 Task: Create a due date automation trigger when advanced on, 2 working days before a card is due add content with a name or a description starting with resume at 11:00 AM.
Action: Mouse moved to (885, 260)
Screenshot: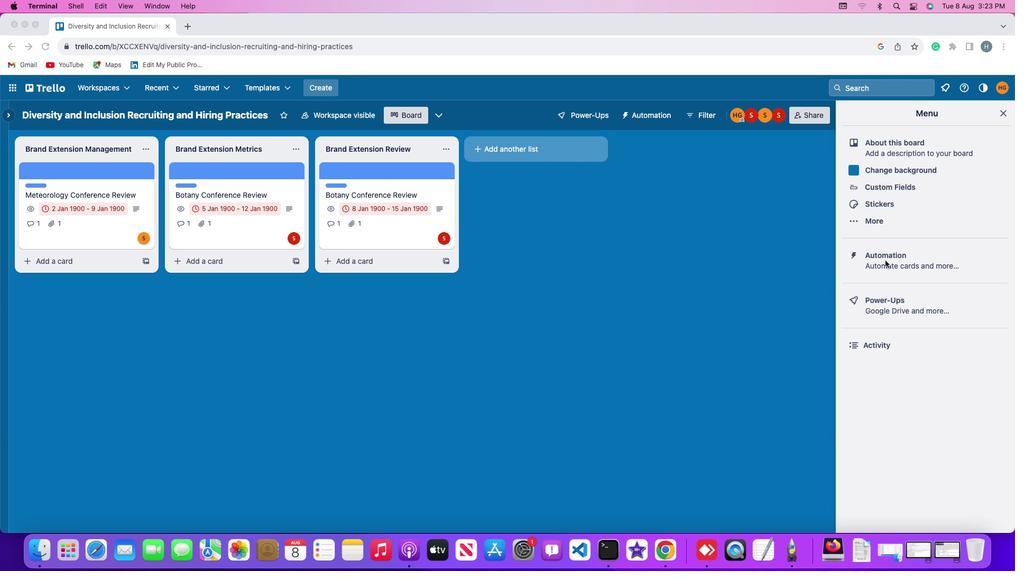 
Action: Mouse pressed left at (885, 260)
Screenshot: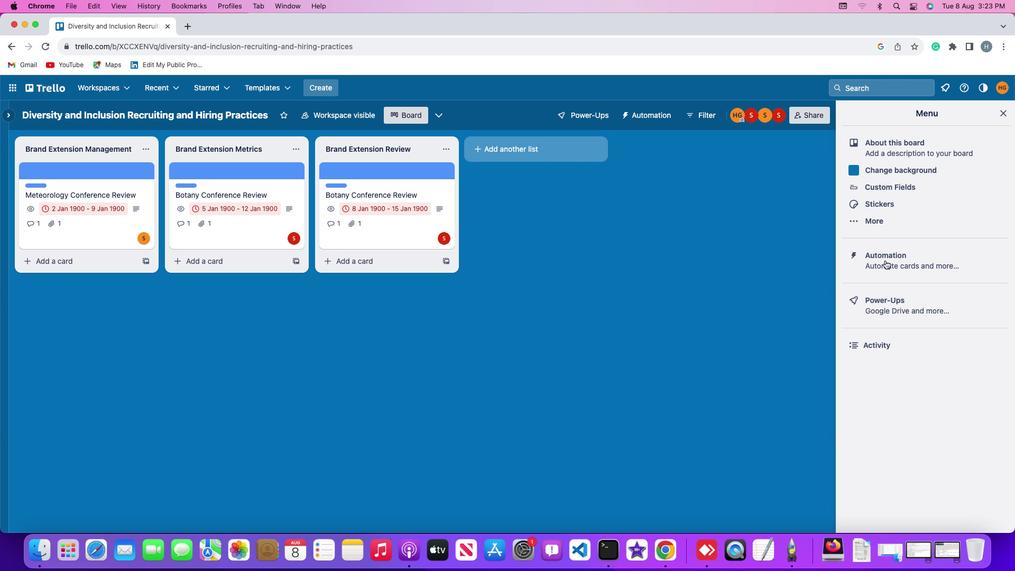 
Action: Mouse moved to (885, 260)
Screenshot: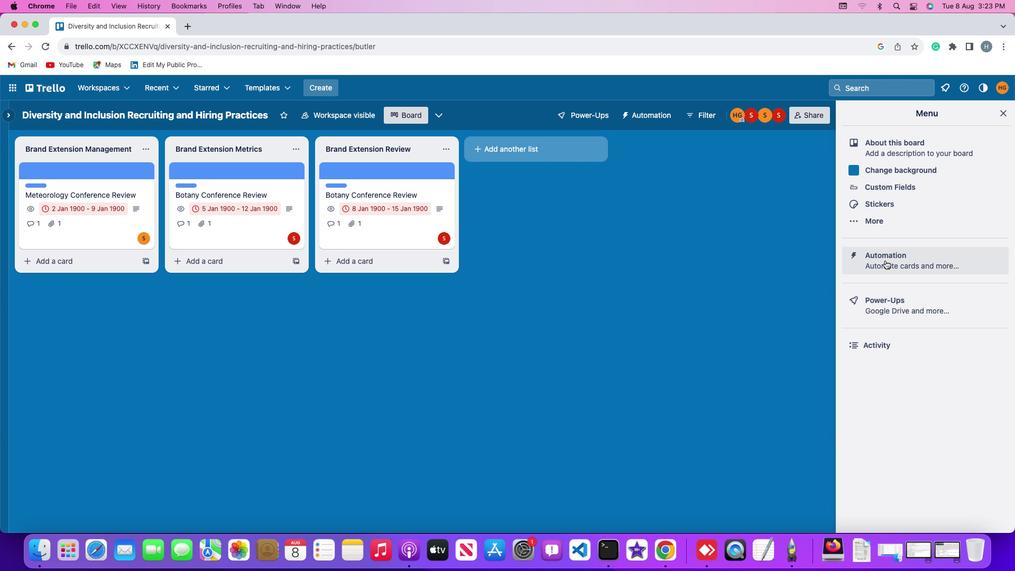 
Action: Mouse pressed left at (885, 260)
Screenshot: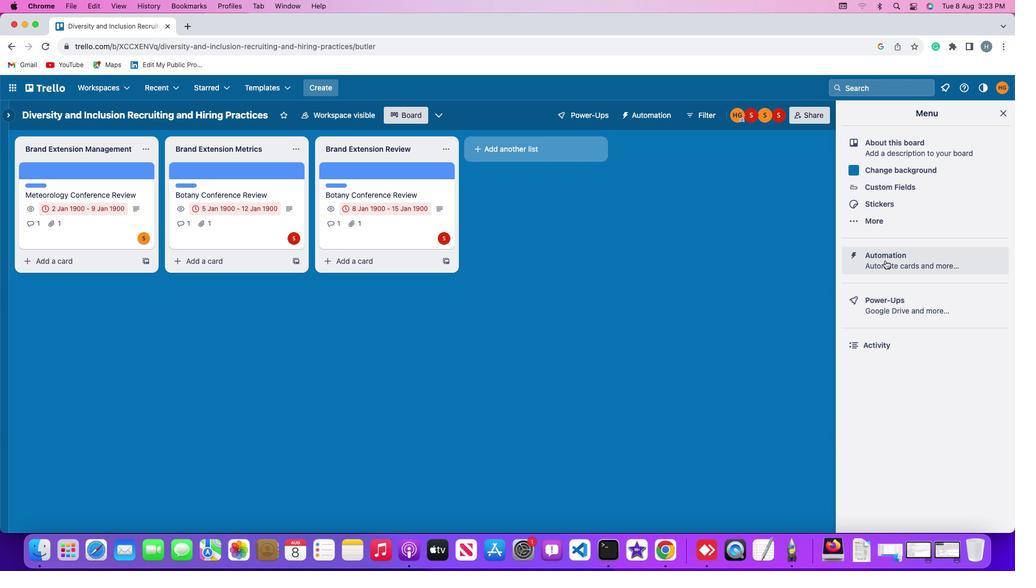 
Action: Mouse moved to (58, 249)
Screenshot: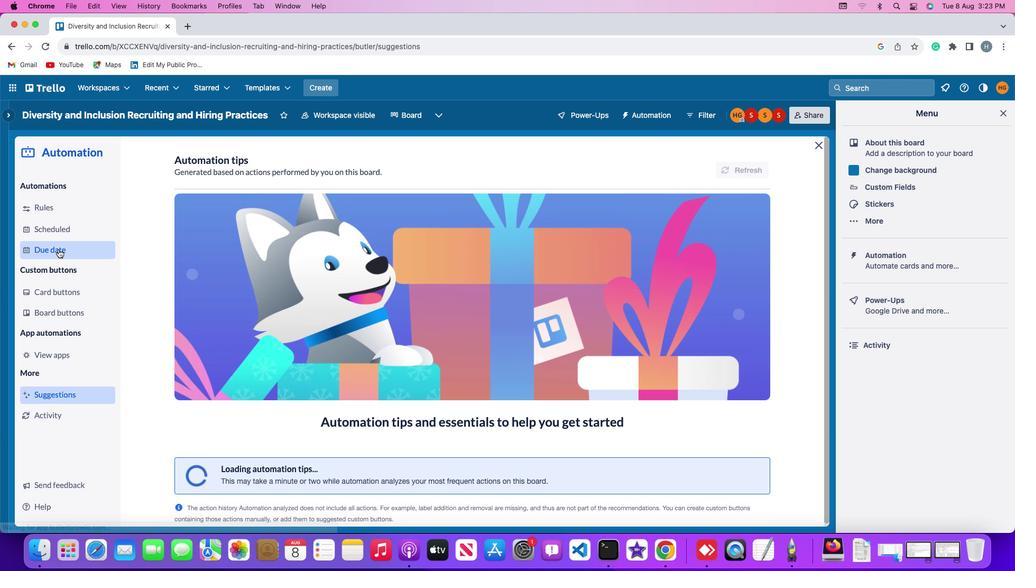 
Action: Mouse pressed left at (58, 249)
Screenshot: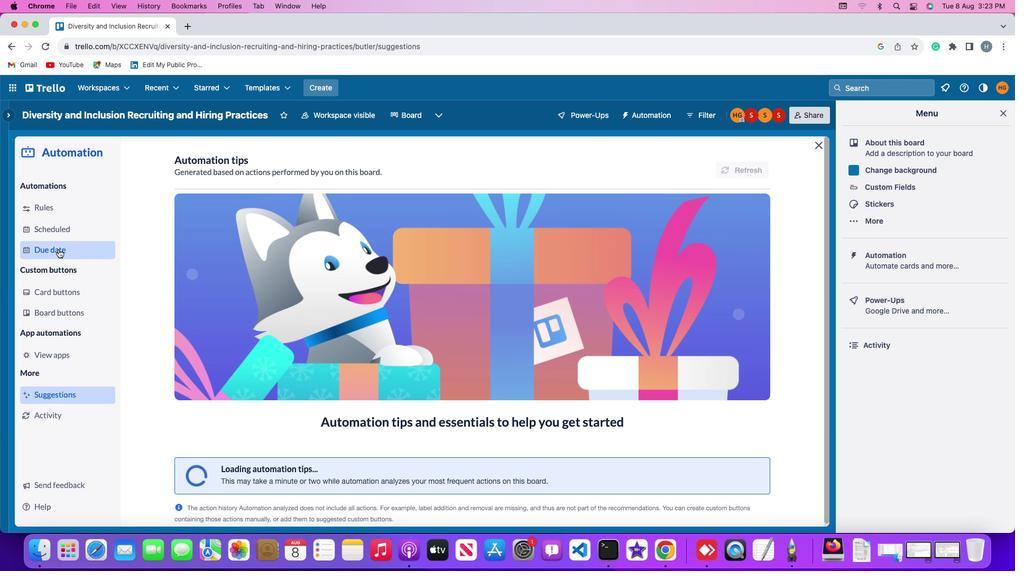 
Action: Mouse moved to (716, 161)
Screenshot: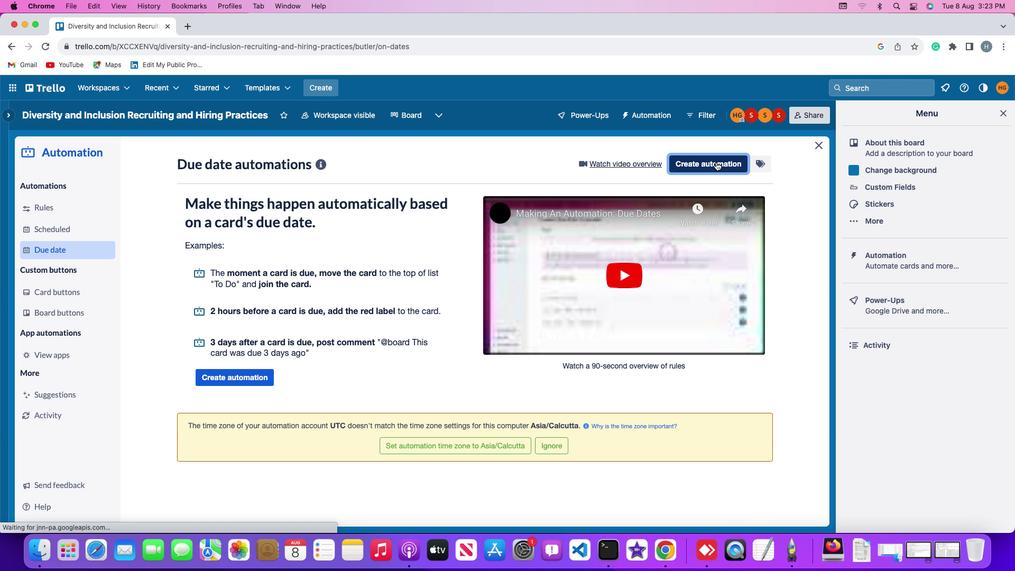 
Action: Mouse pressed left at (716, 161)
Screenshot: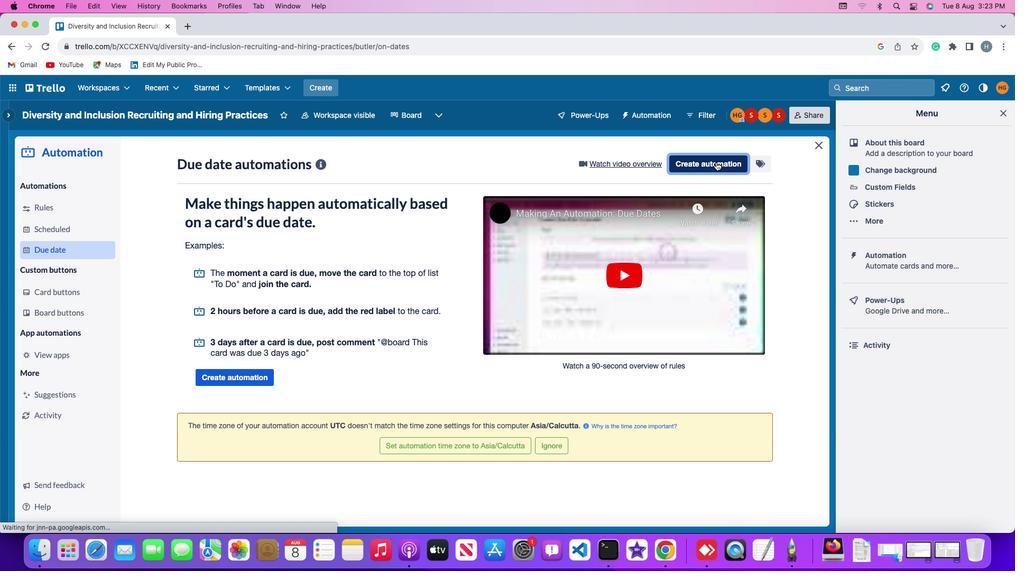
Action: Mouse moved to (253, 264)
Screenshot: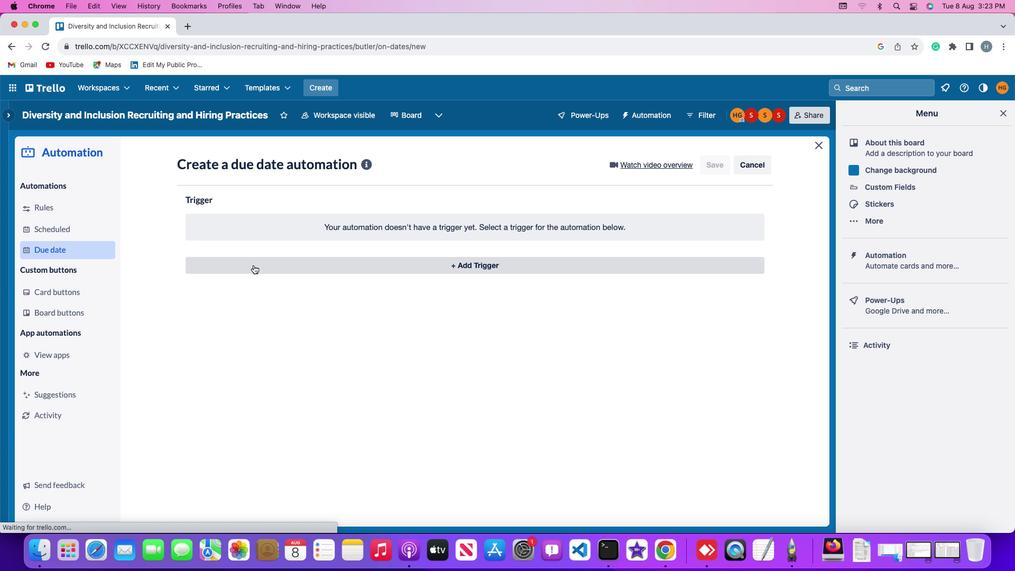 
Action: Mouse pressed left at (253, 264)
Screenshot: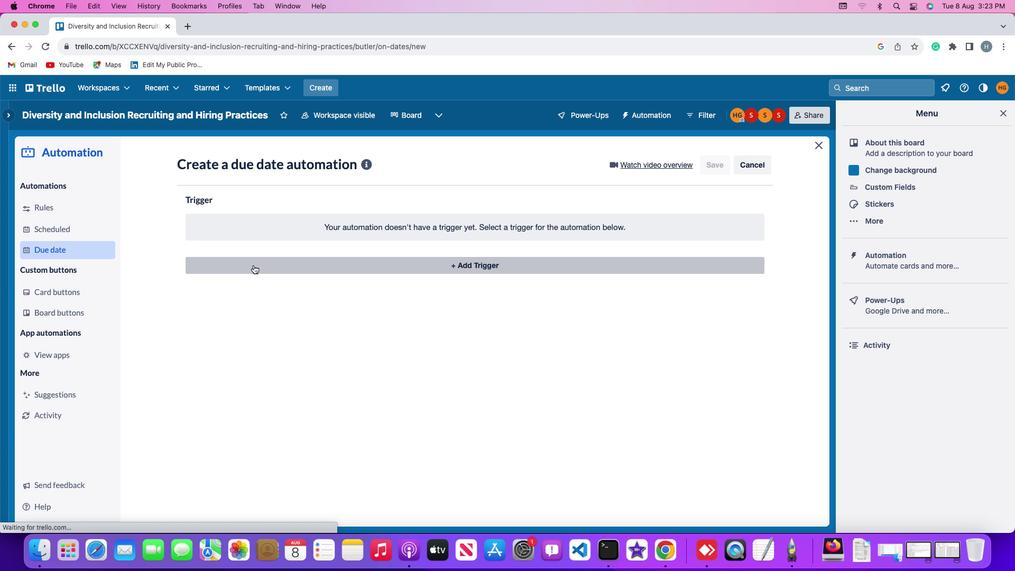 
Action: Mouse moved to (209, 424)
Screenshot: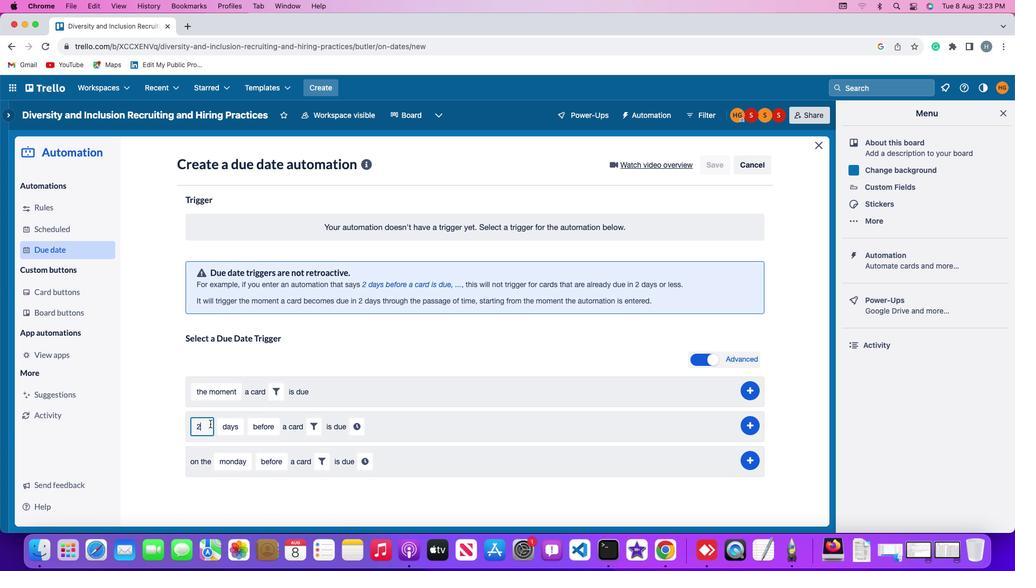 
Action: Mouse pressed left at (209, 424)
Screenshot: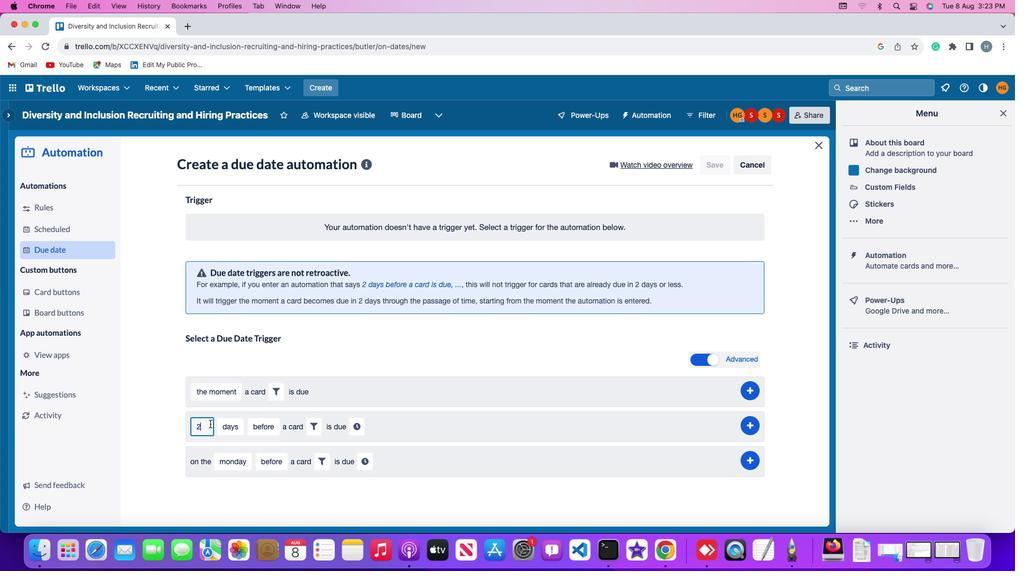 
Action: Mouse moved to (210, 425)
Screenshot: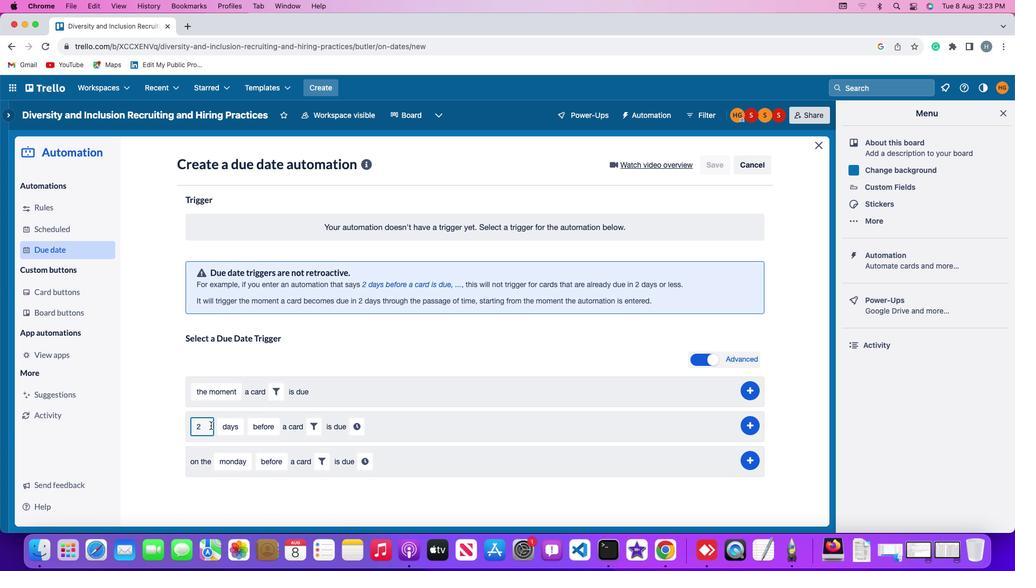 
Action: Key pressed Key.backspace
Screenshot: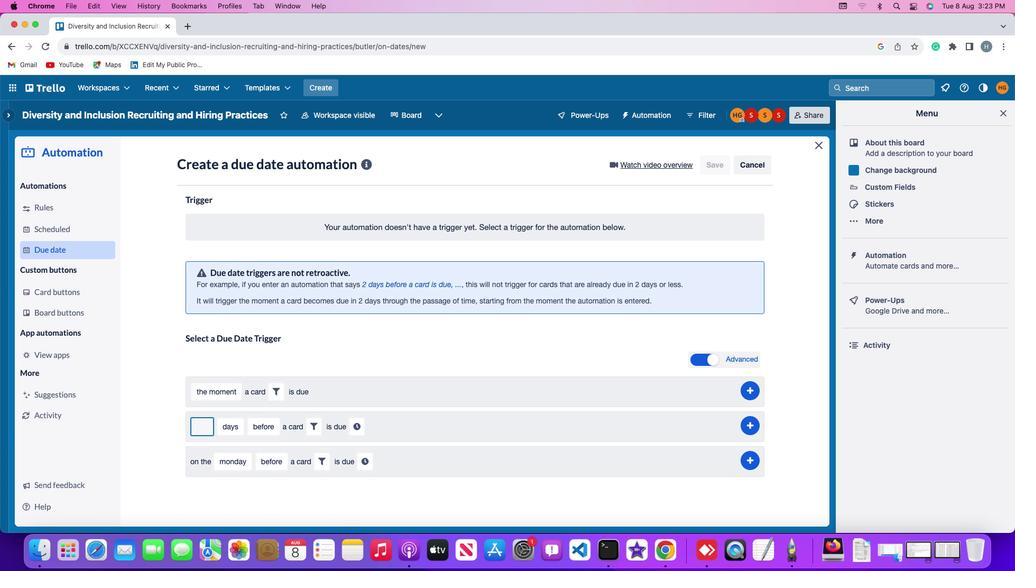 
Action: Mouse moved to (210, 425)
Screenshot: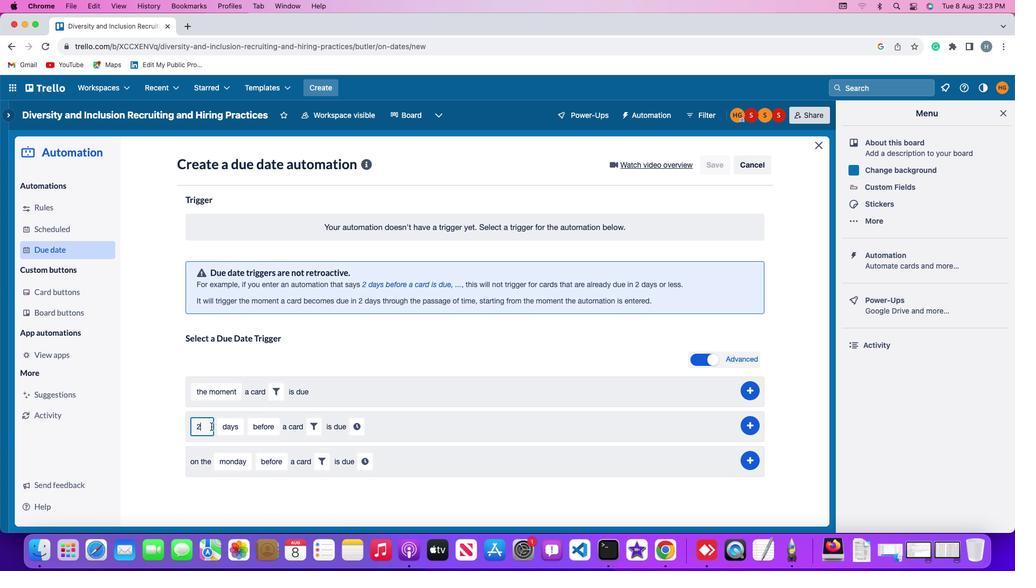 
Action: Key pressed '2'
Screenshot: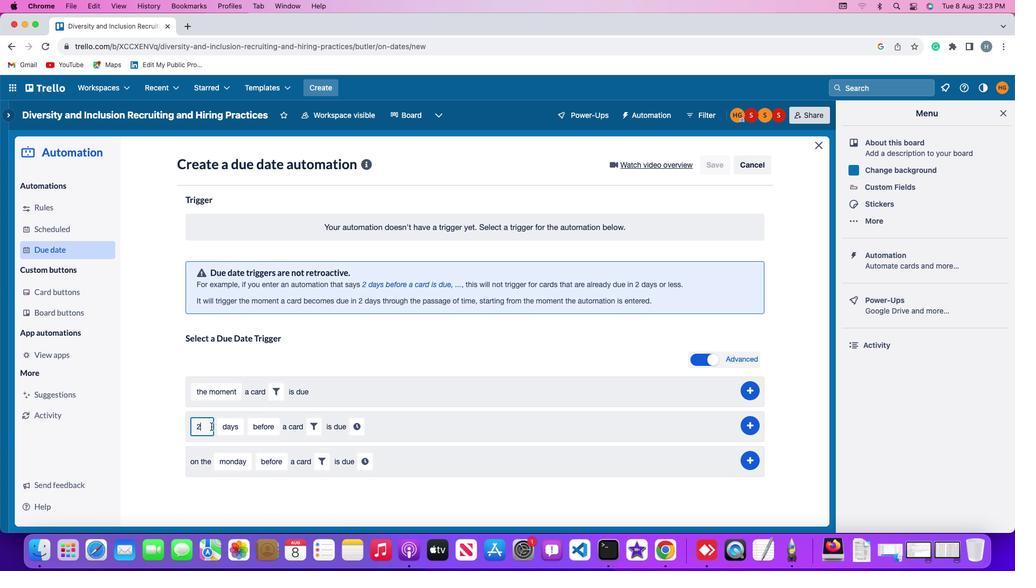 
Action: Mouse moved to (235, 429)
Screenshot: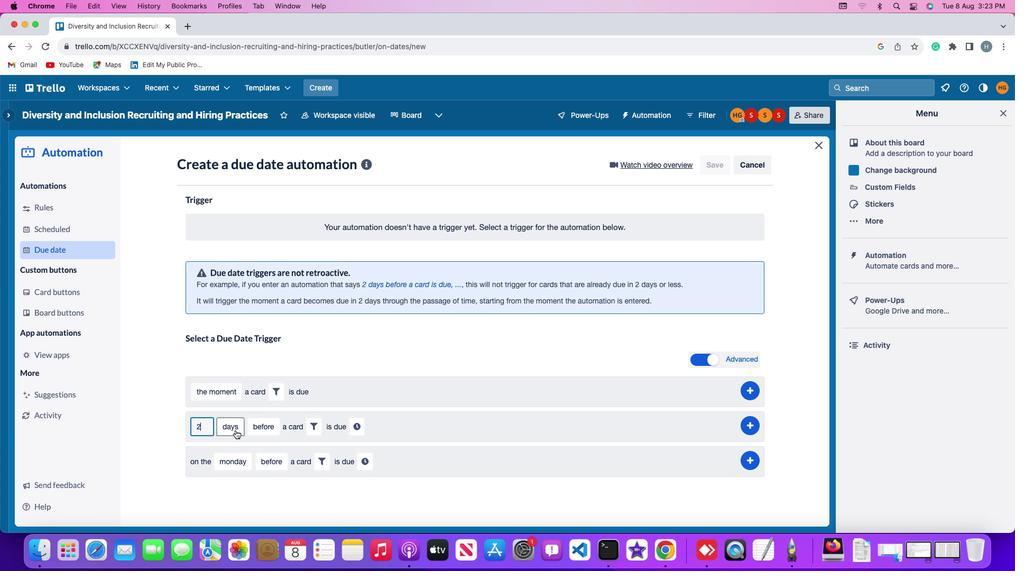 
Action: Mouse pressed left at (235, 429)
Screenshot: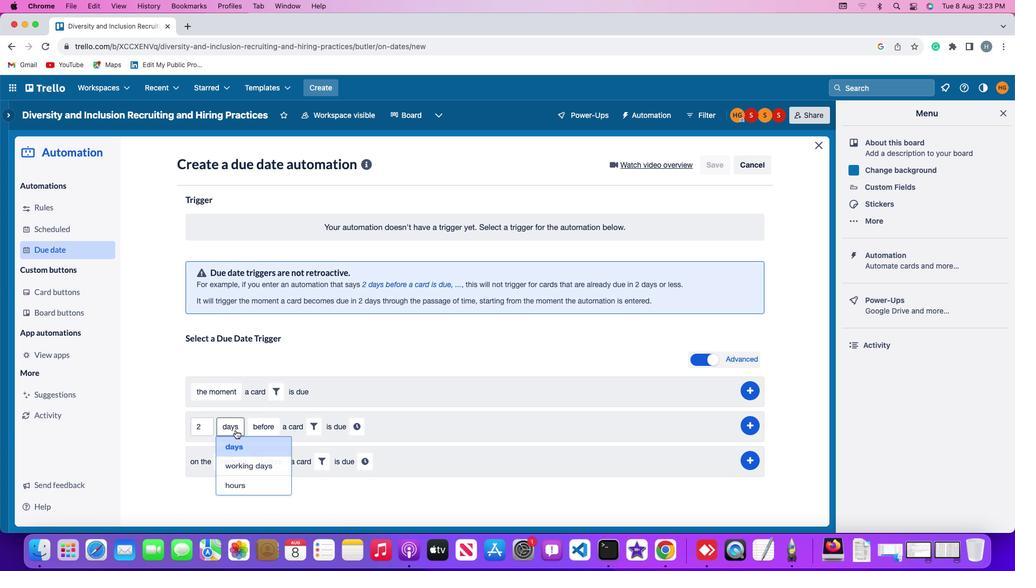 
Action: Mouse moved to (245, 469)
Screenshot: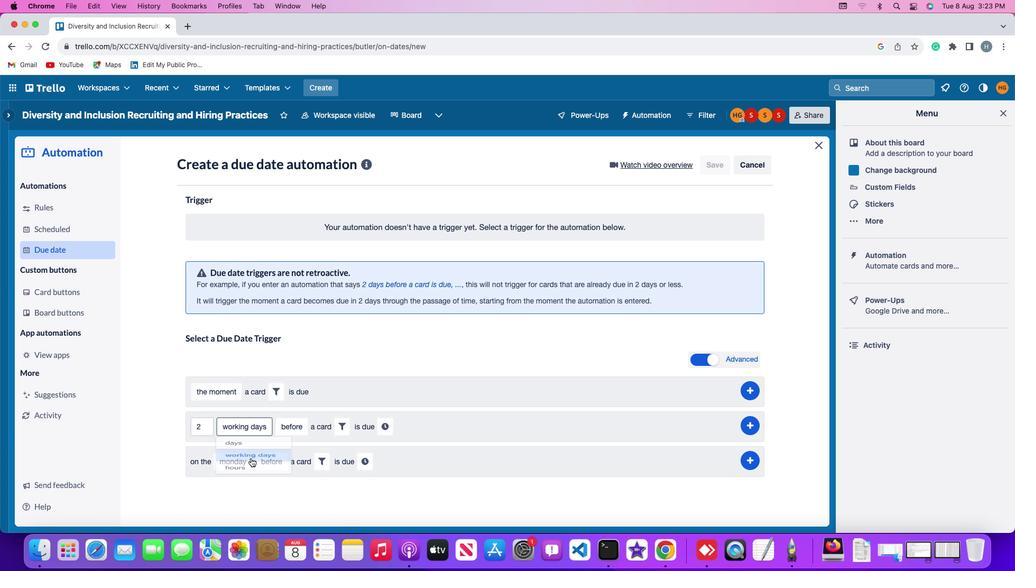 
Action: Mouse pressed left at (245, 469)
Screenshot: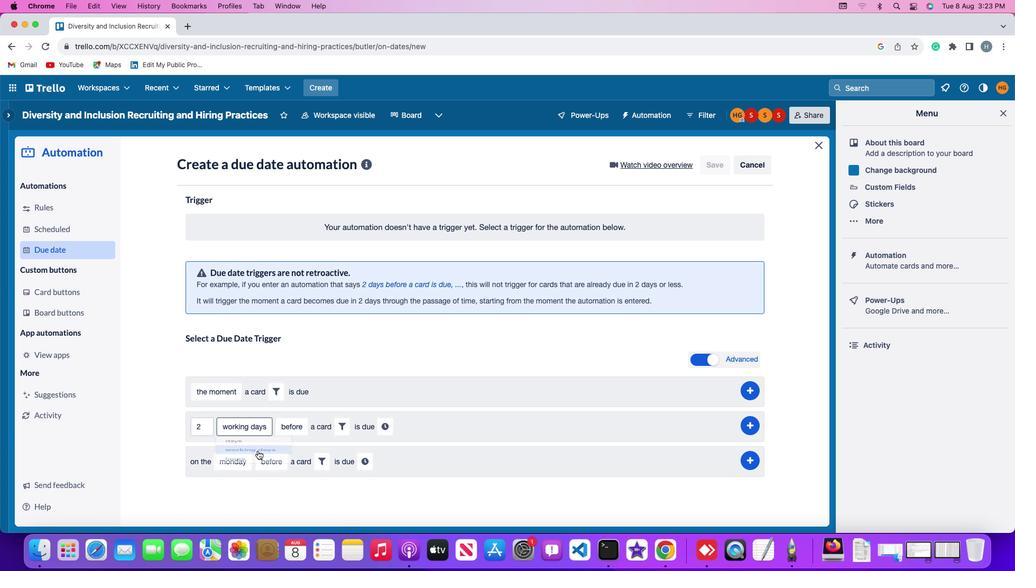 
Action: Mouse moved to (285, 433)
Screenshot: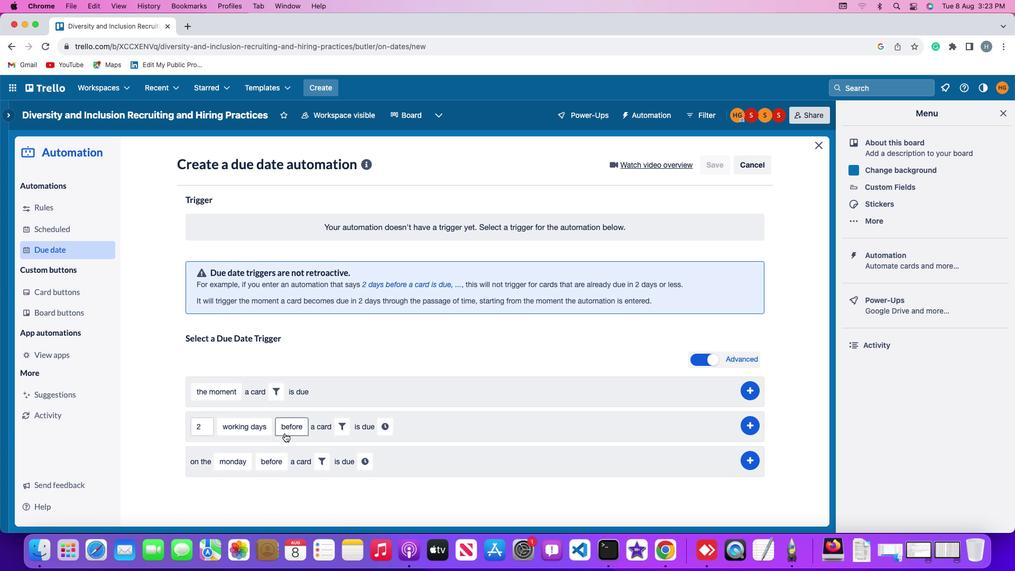 
Action: Mouse pressed left at (285, 433)
Screenshot: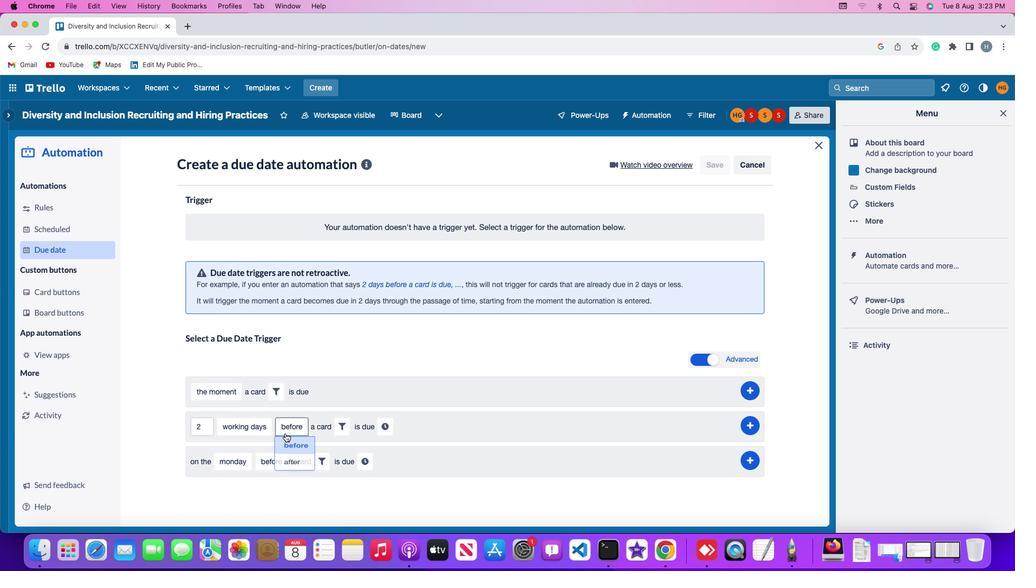 
Action: Mouse moved to (290, 444)
Screenshot: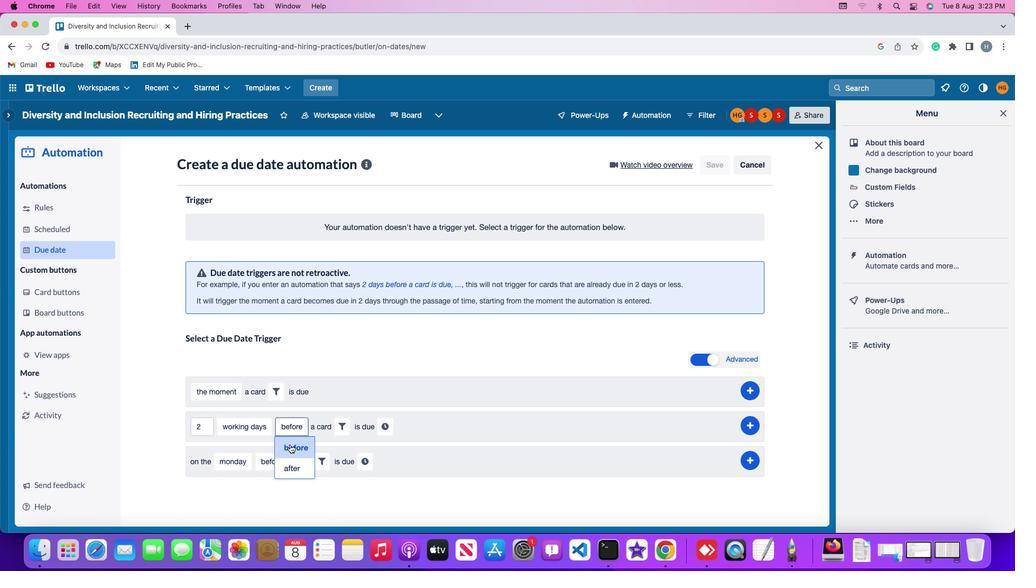 
Action: Mouse pressed left at (290, 444)
Screenshot: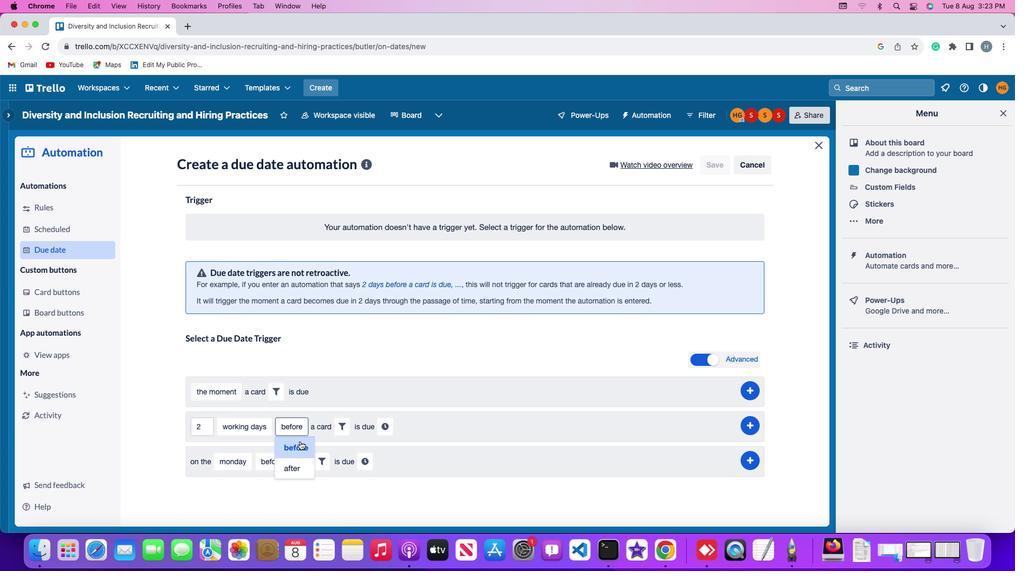
Action: Mouse moved to (337, 427)
Screenshot: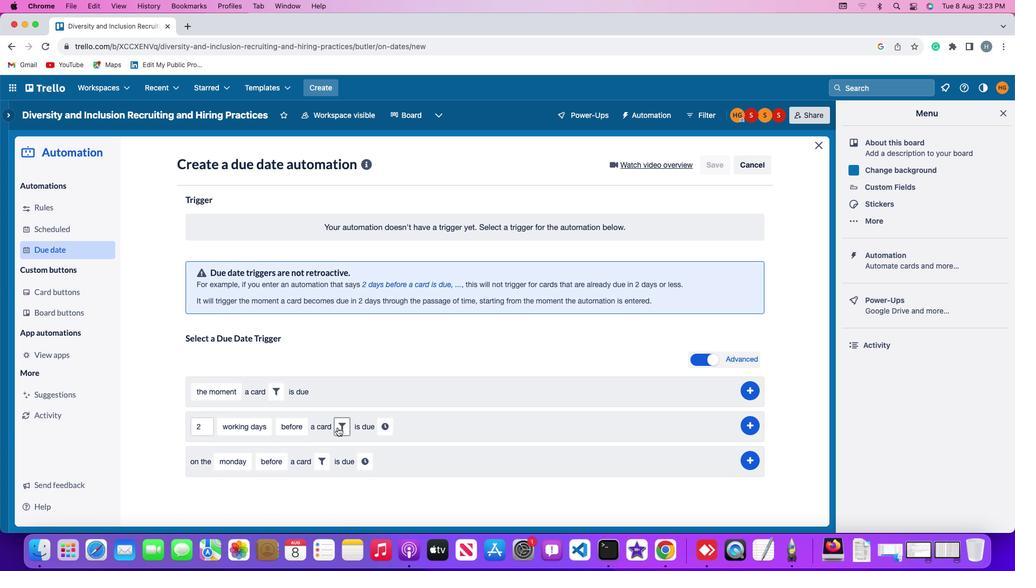 
Action: Mouse pressed left at (337, 427)
Screenshot: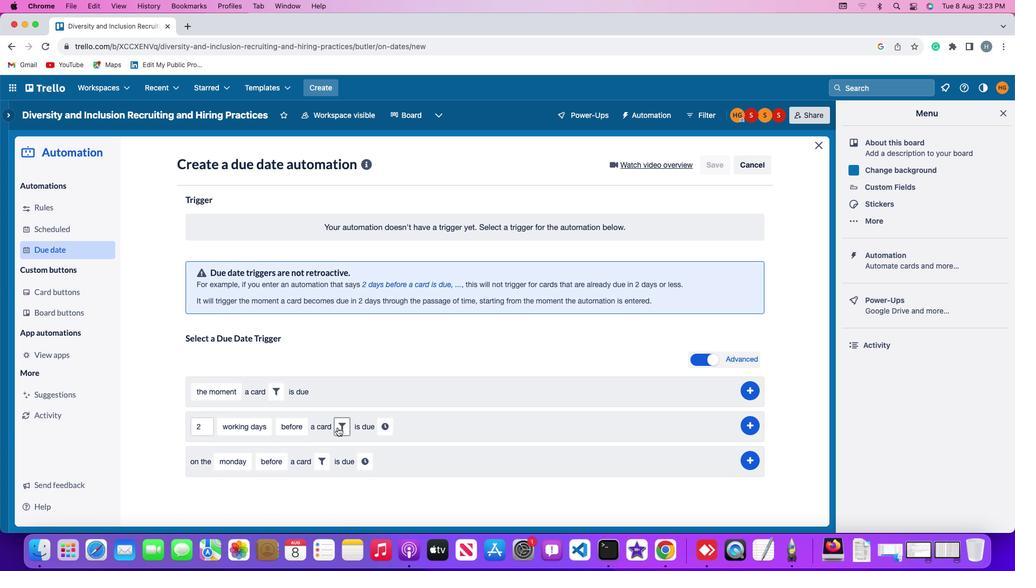 
Action: Mouse moved to (468, 463)
Screenshot: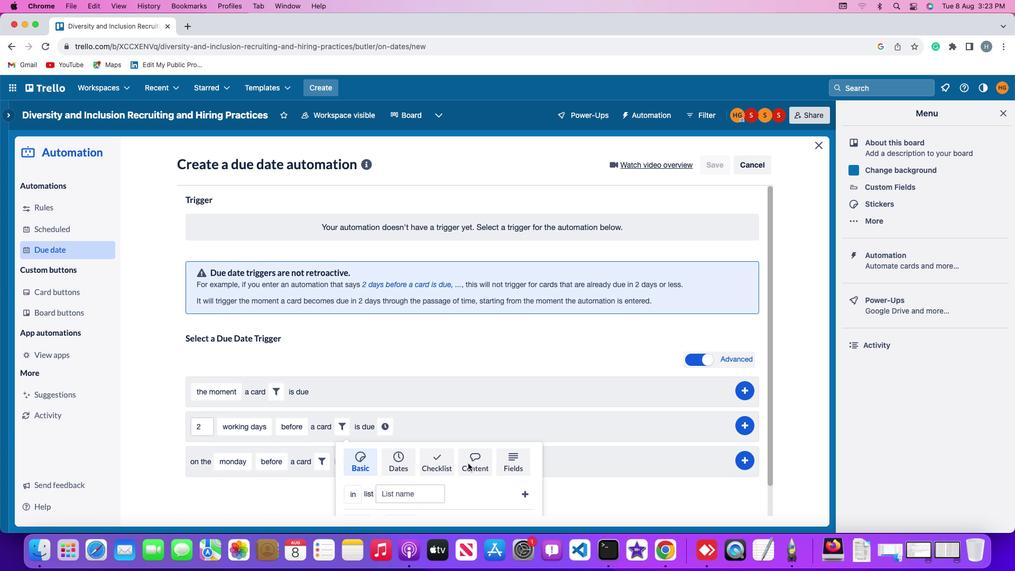 
Action: Mouse pressed left at (468, 463)
Screenshot: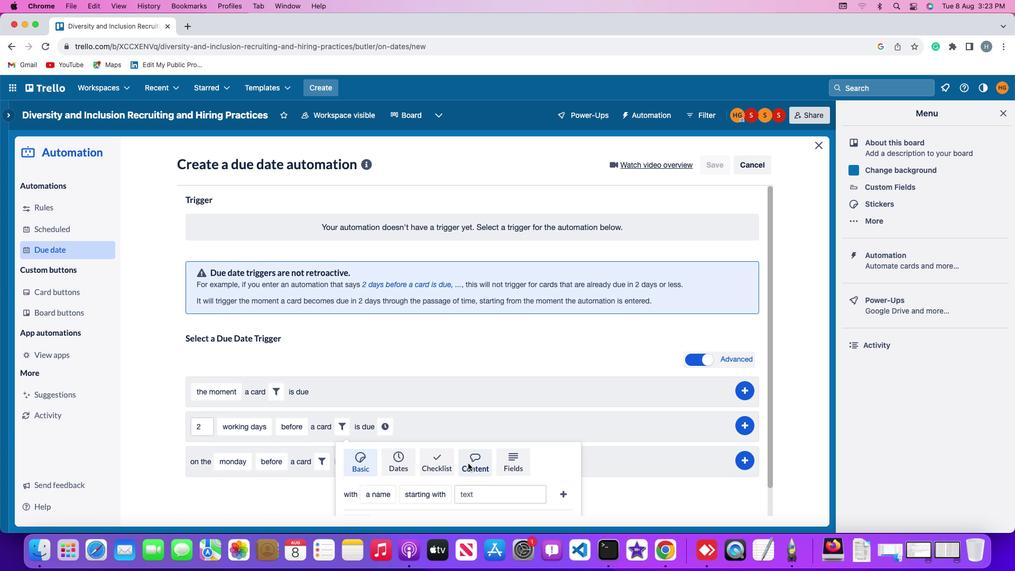 
Action: Mouse moved to (385, 494)
Screenshot: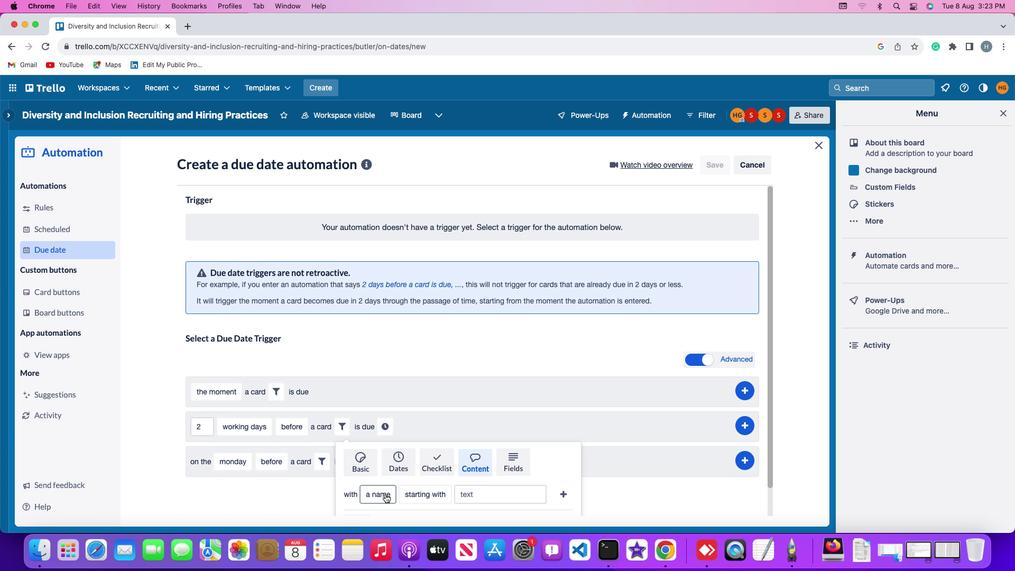 
Action: Mouse pressed left at (385, 494)
Screenshot: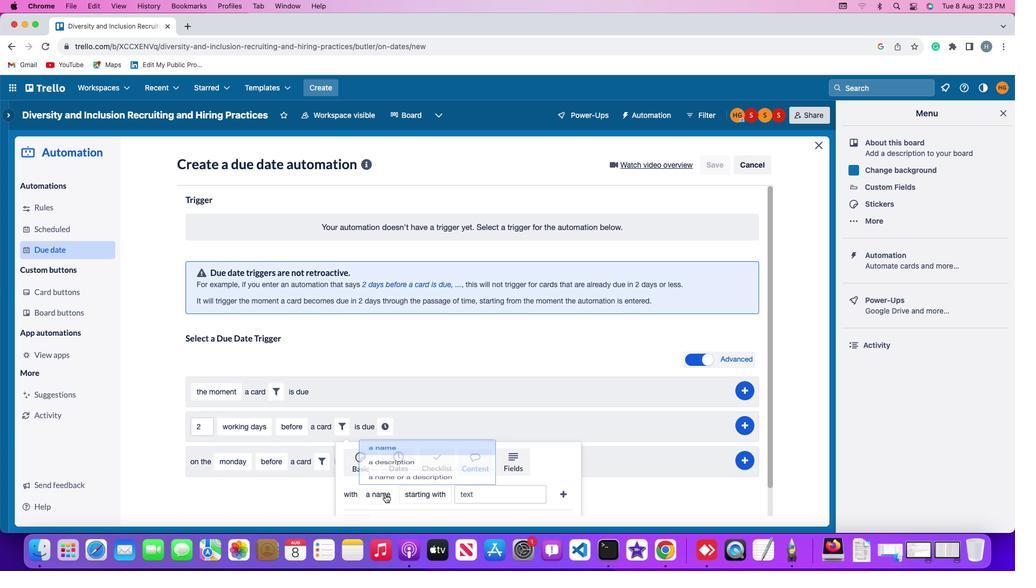 
Action: Mouse moved to (391, 476)
Screenshot: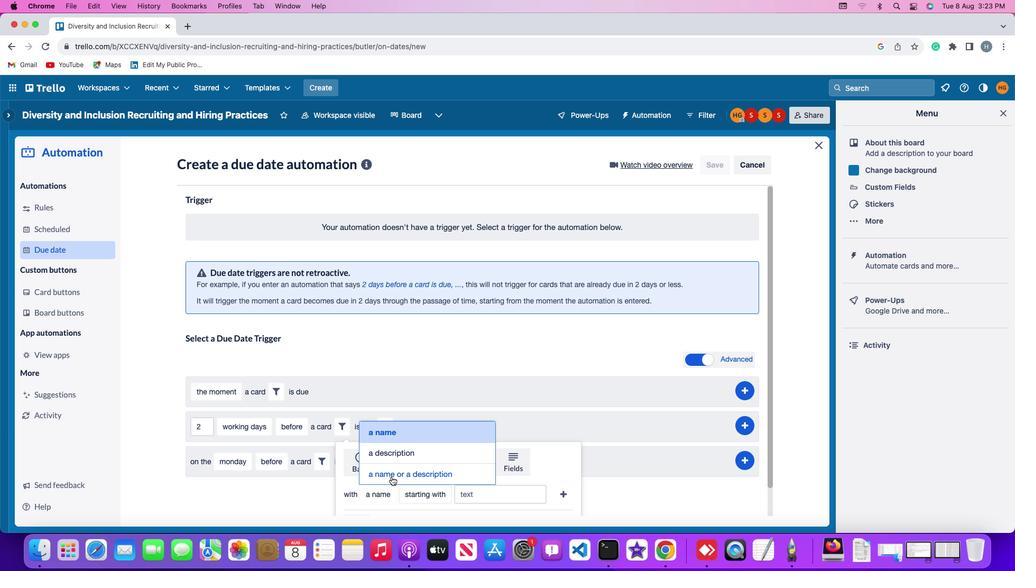 
Action: Mouse pressed left at (391, 476)
Screenshot: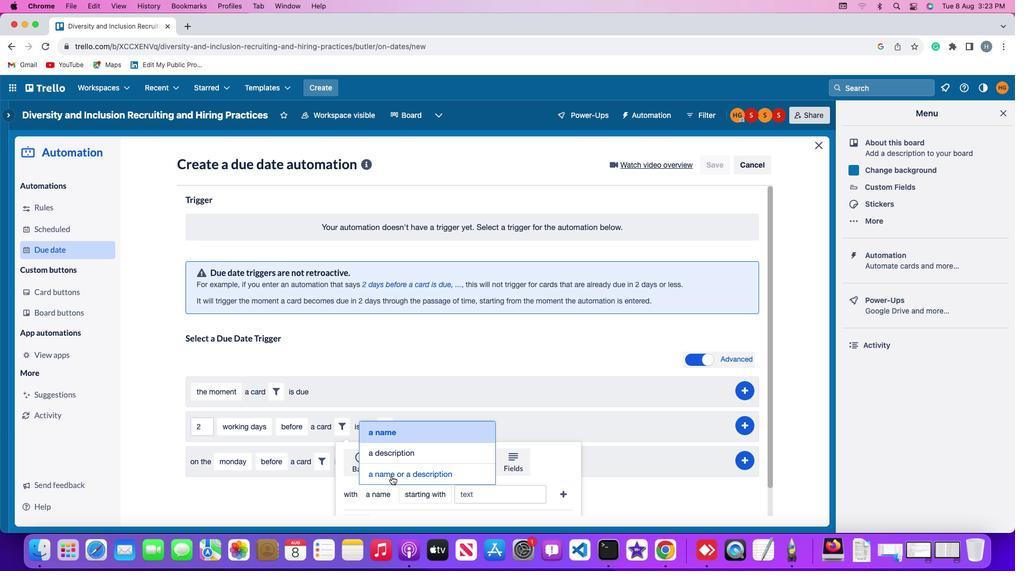 
Action: Mouse moved to (475, 493)
Screenshot: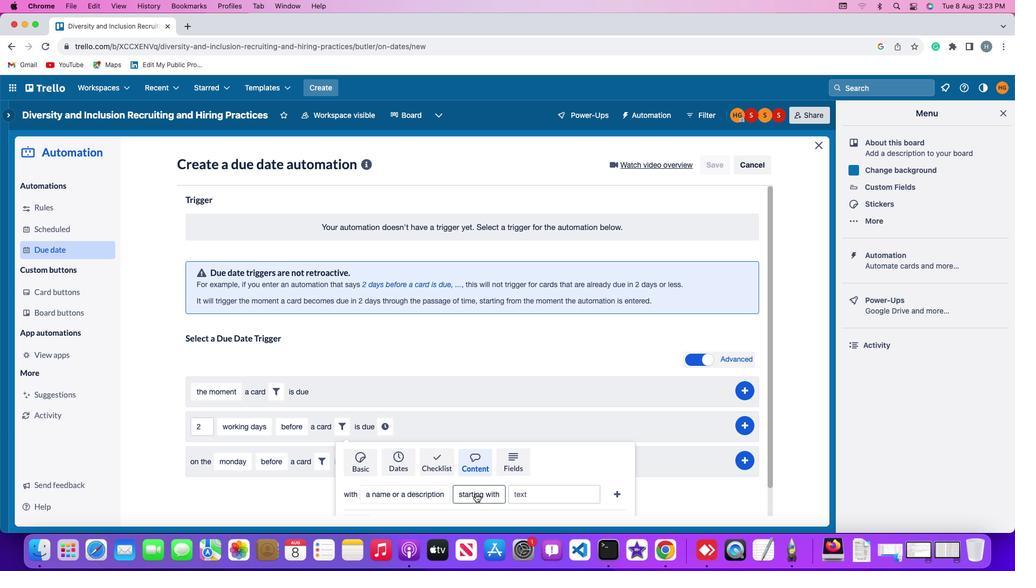 
Action: Mouse pressed left at (475, 493)
Screenshot: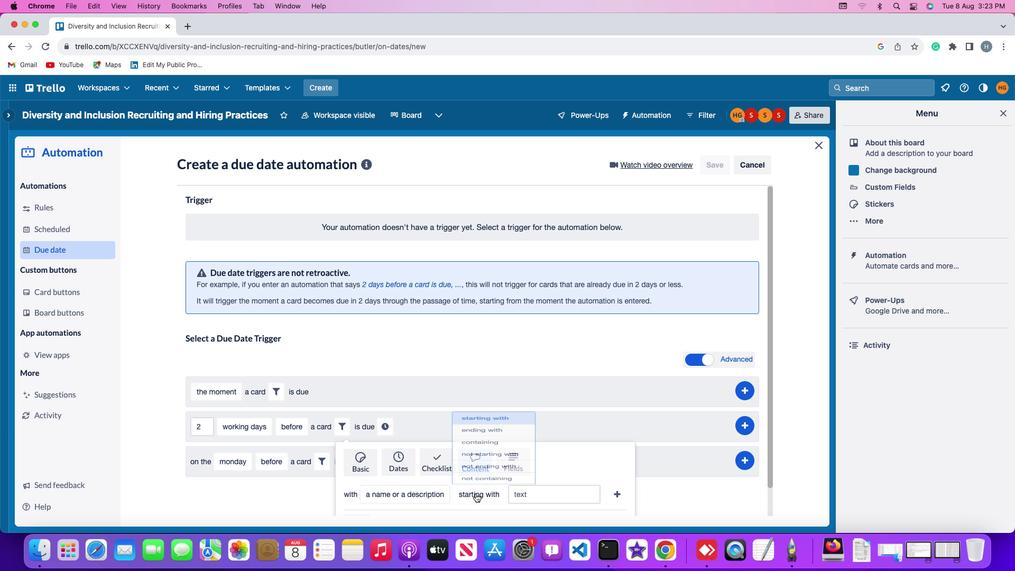 
Action: Mouse moved to (503, 371)
Screenshot: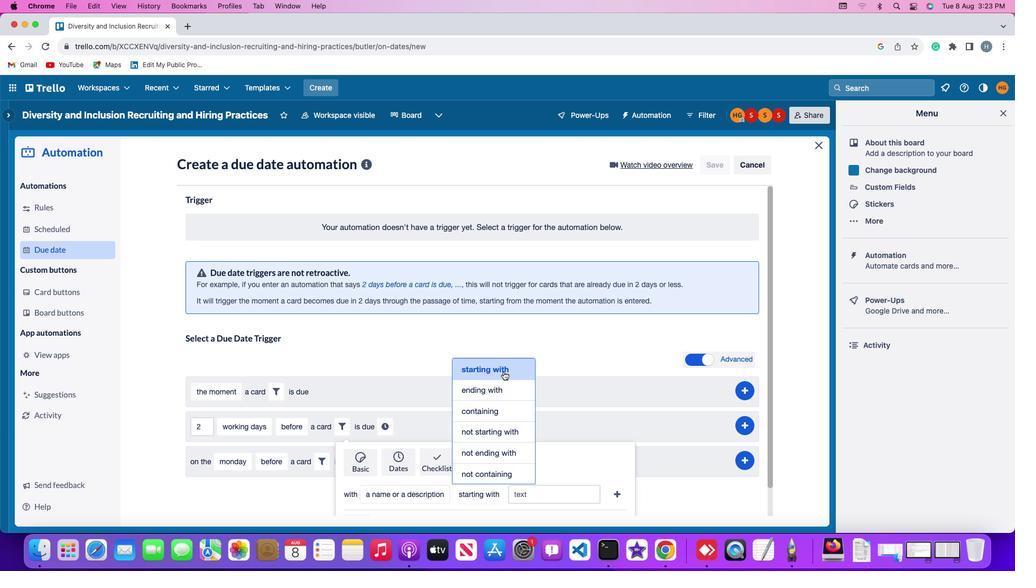 
Action: Mouse pressed left at (503, 371)
Screenshot: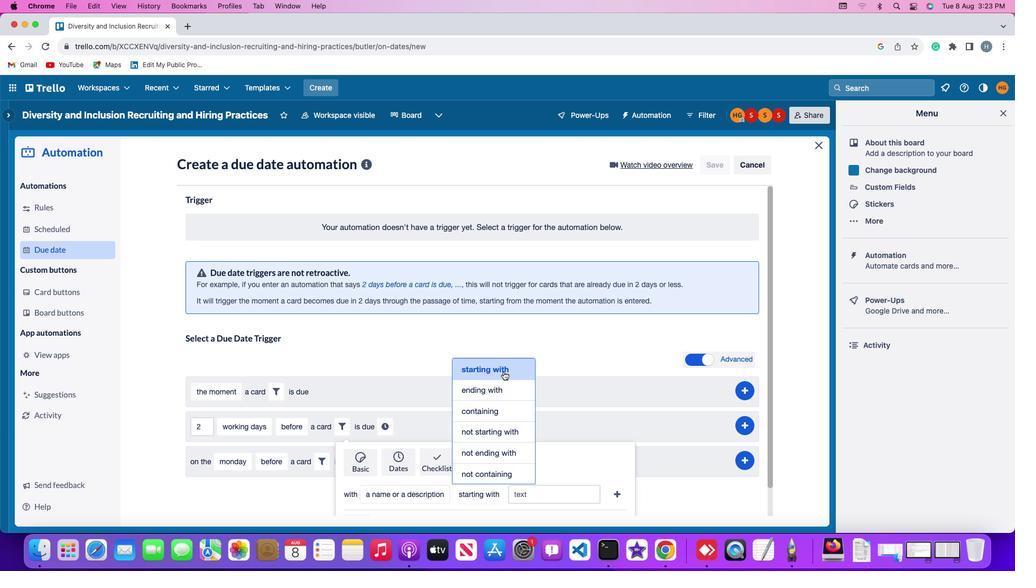 
Action: Mouse moved to (536, 491)
Screenshot: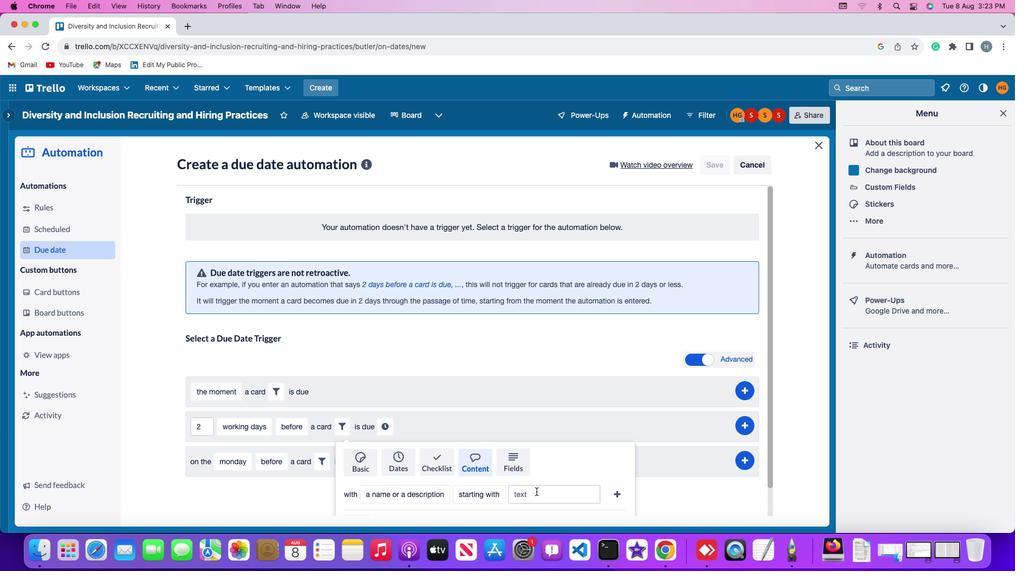 
Action: Mouse pressed left at (536, 491)
Screenshot: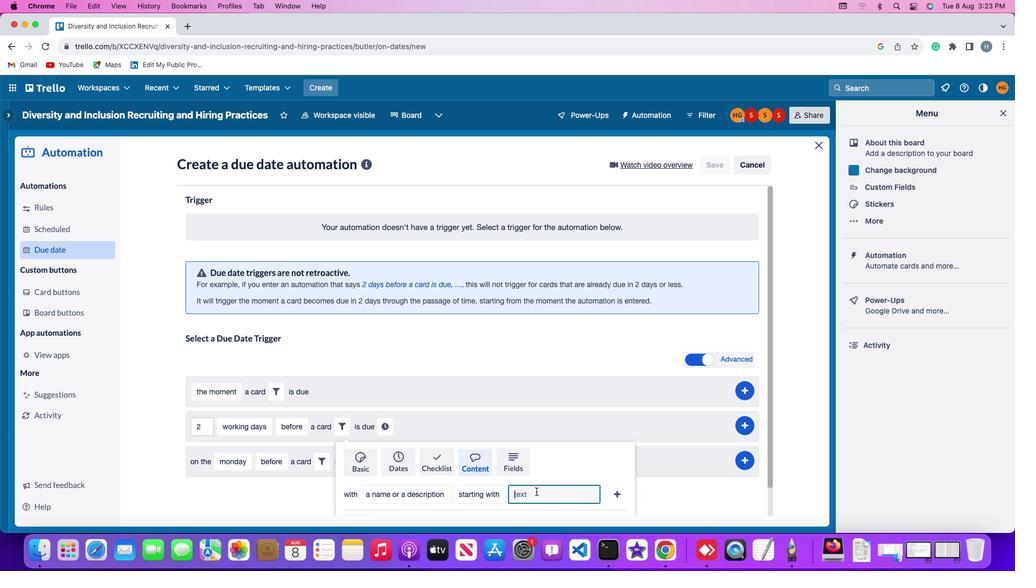 
Action: Mouse moved to (534, 492)
Screenshot: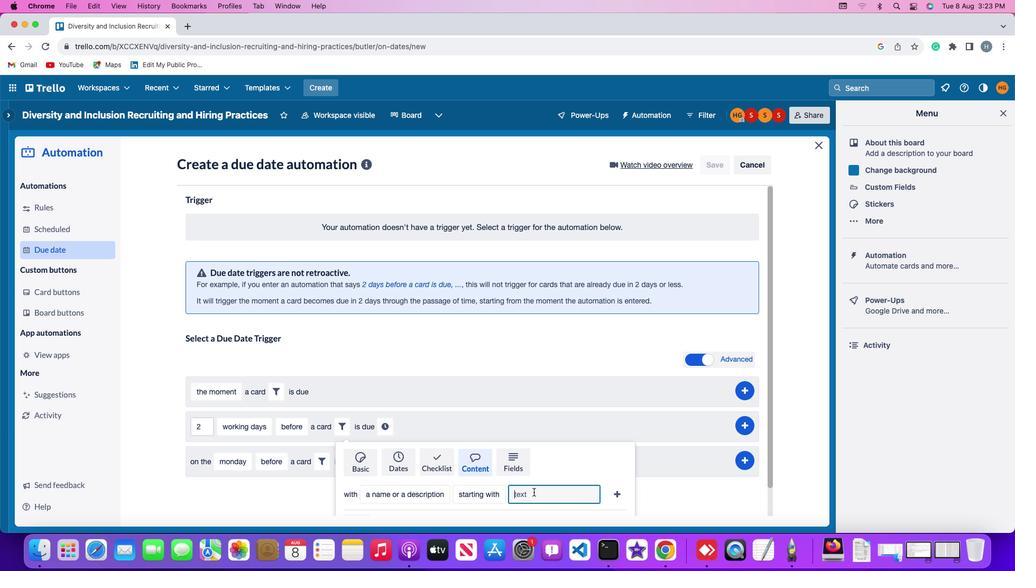 
Action: Key pressed 'r''e''s''u''m''e'
Screenshot: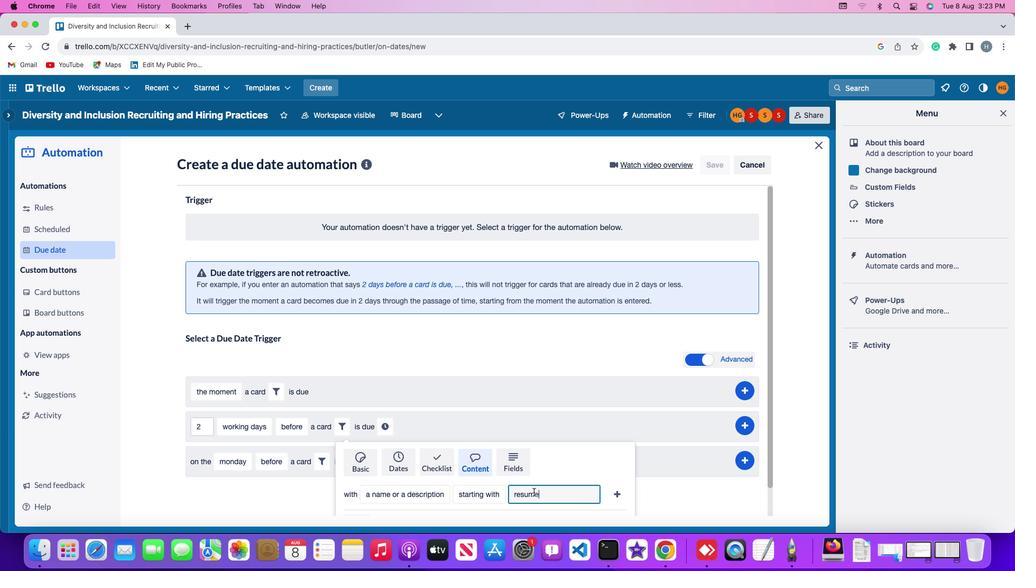 
Action: Mouse moved to (619, 492)
Screenshot: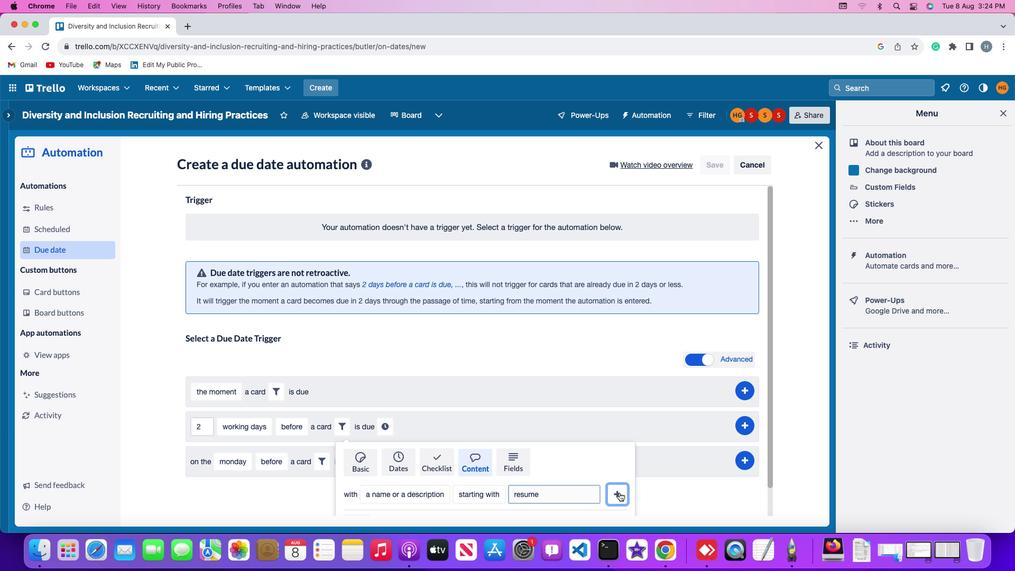 
Action: Mouse pressed left at (619, 492)
Screenshot: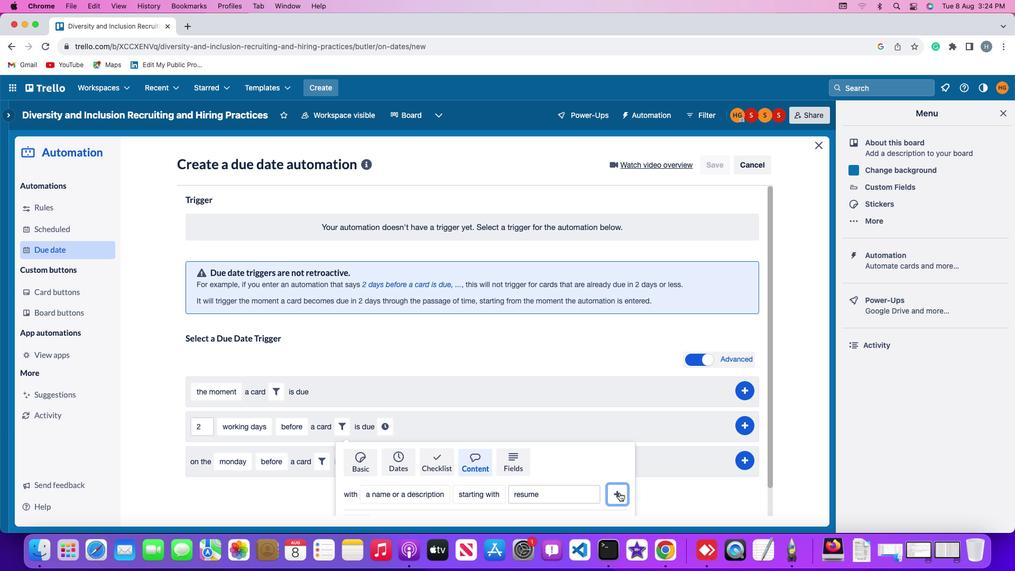 
Action: Mouse moved to (579, 431)
Screenshot: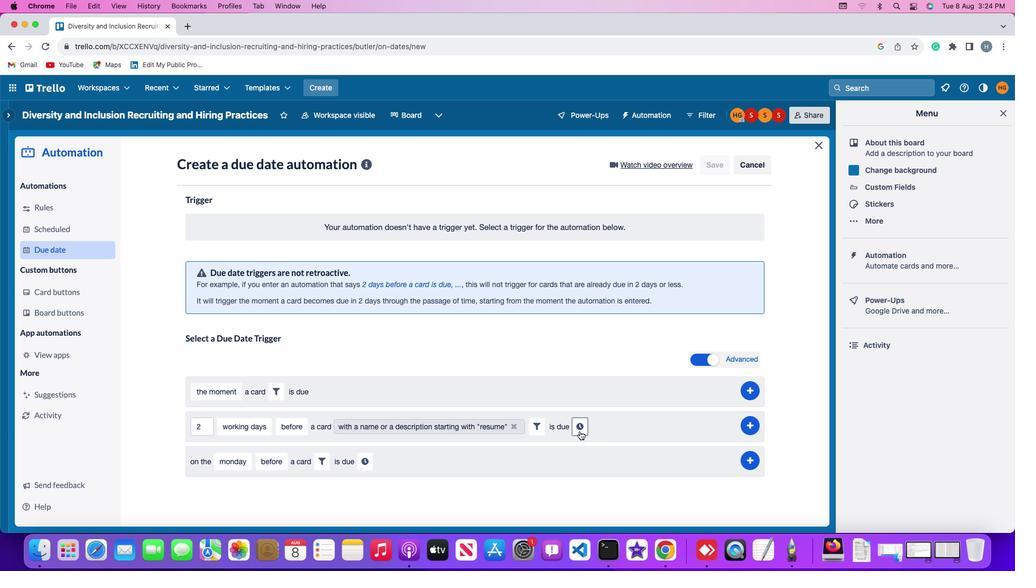 
Action: Mouse pressed left at (579, 431)
Screenshot: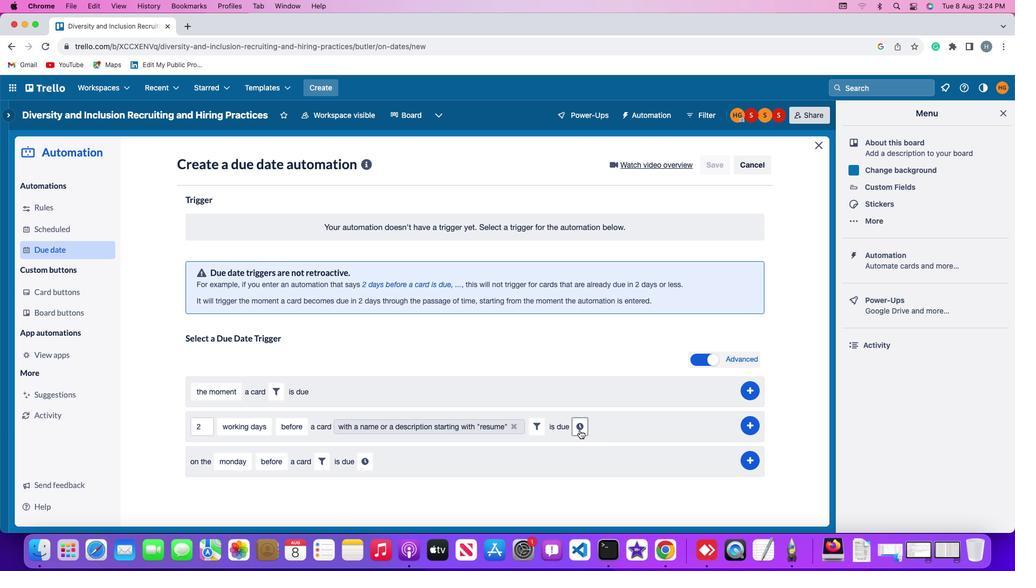 
Action: Mouse moved to (601, 428)
Screenshot: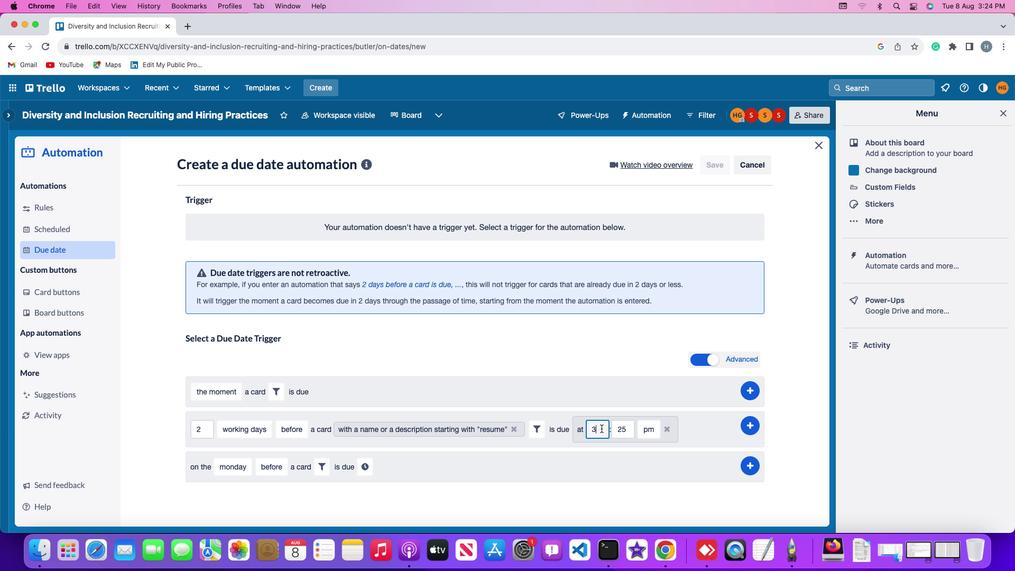 
Action: Mouse pressed left at (601, 428)
Screenshot: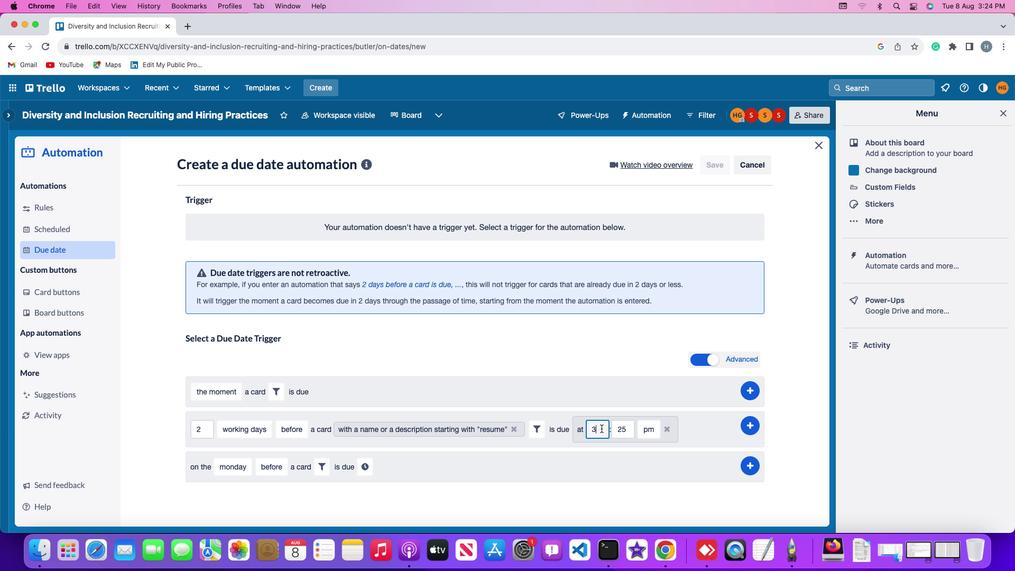 
Action: Mouse moved to (601, 428)
Screenshot: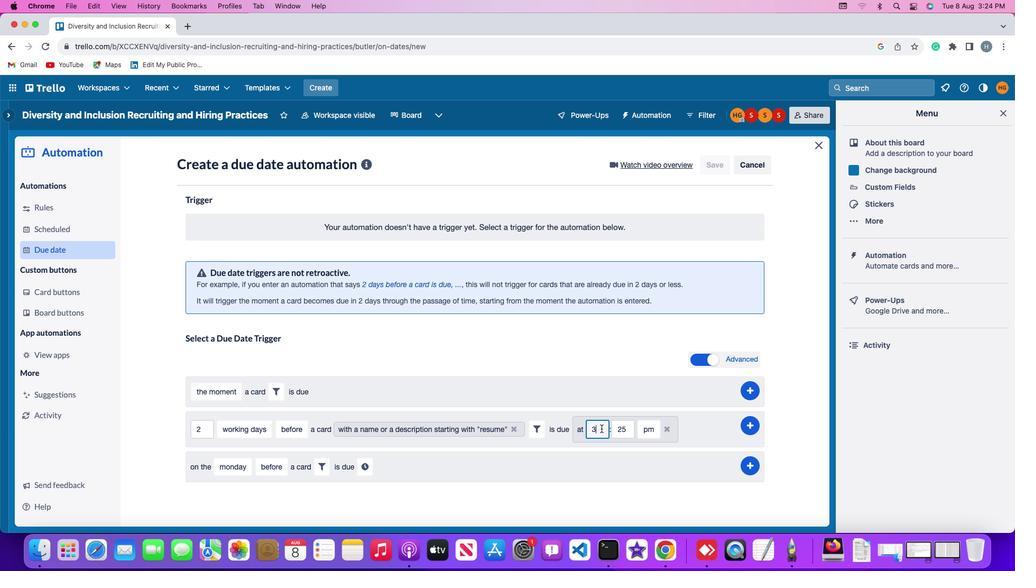 
Action: Key pressed Key.backspace'1''1'
Screenshot: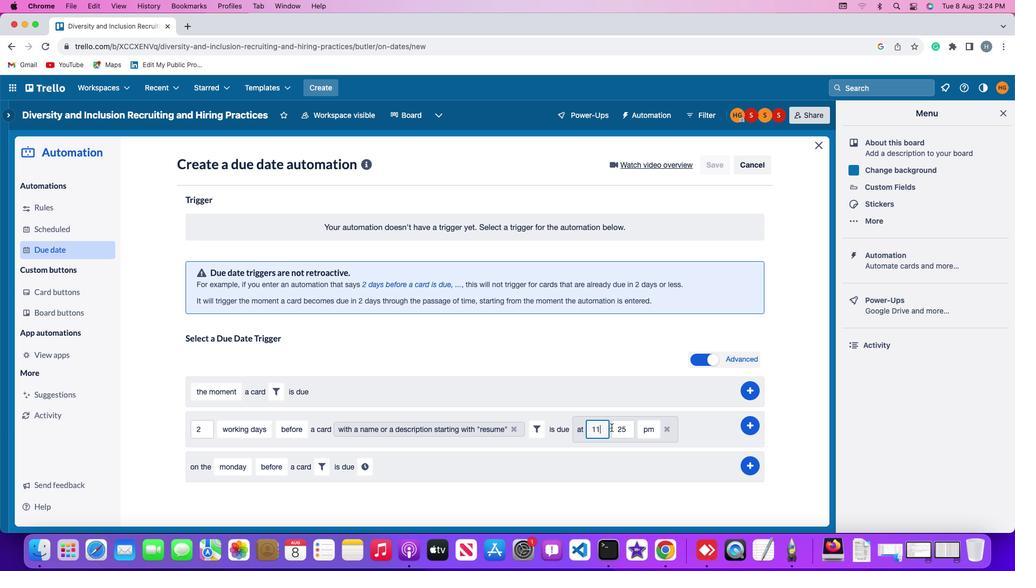 
Action: Mouse moved to (628, 425)
Screenshot: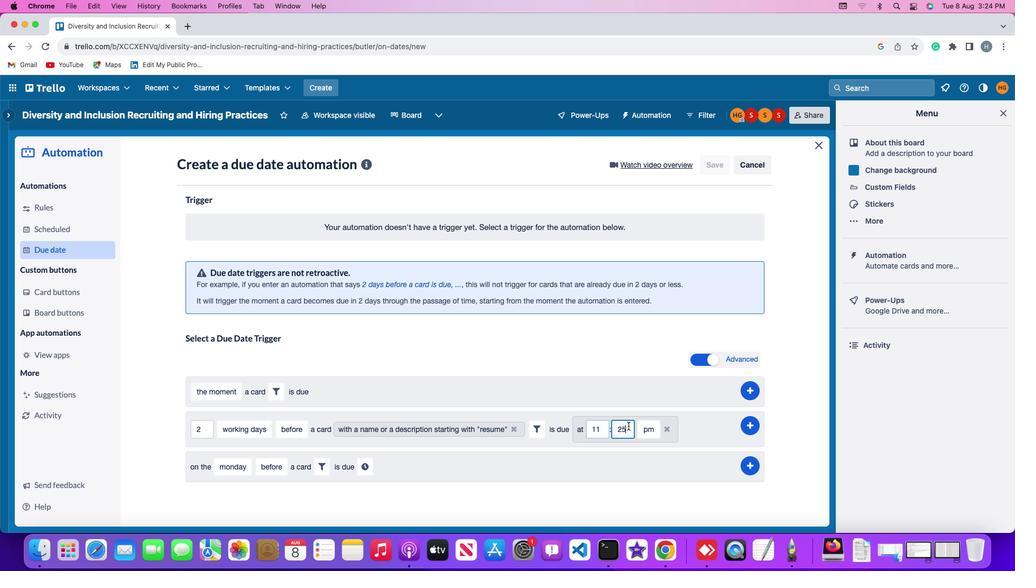 
Action: Mouse pressed left at (628, 425)
Screenshot: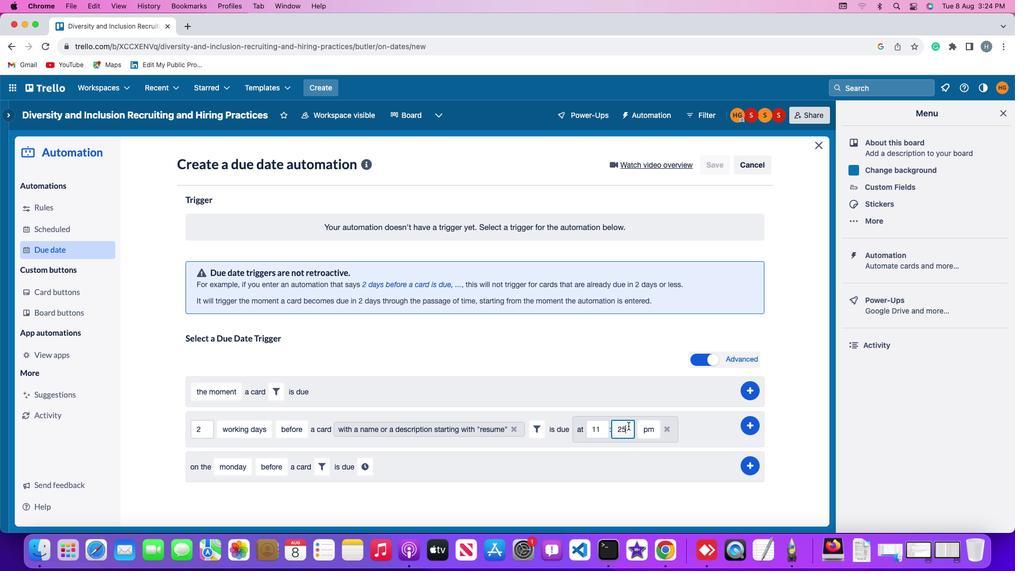 
Action: Mouse moved to (628, 425)
Screenshot: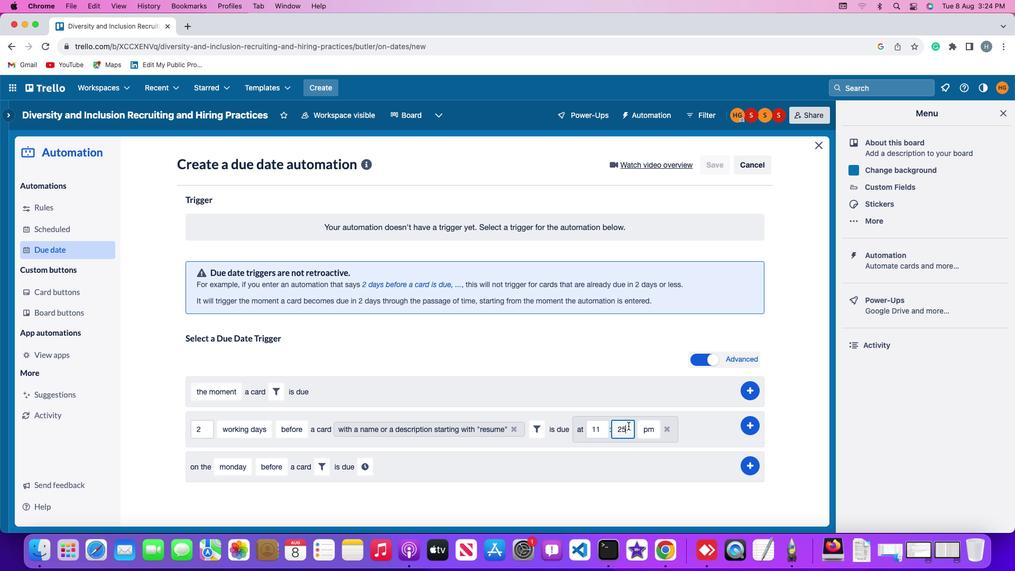 
Action: Key pressed Key.backspaceKey.backspace'0''0'
Screenshot: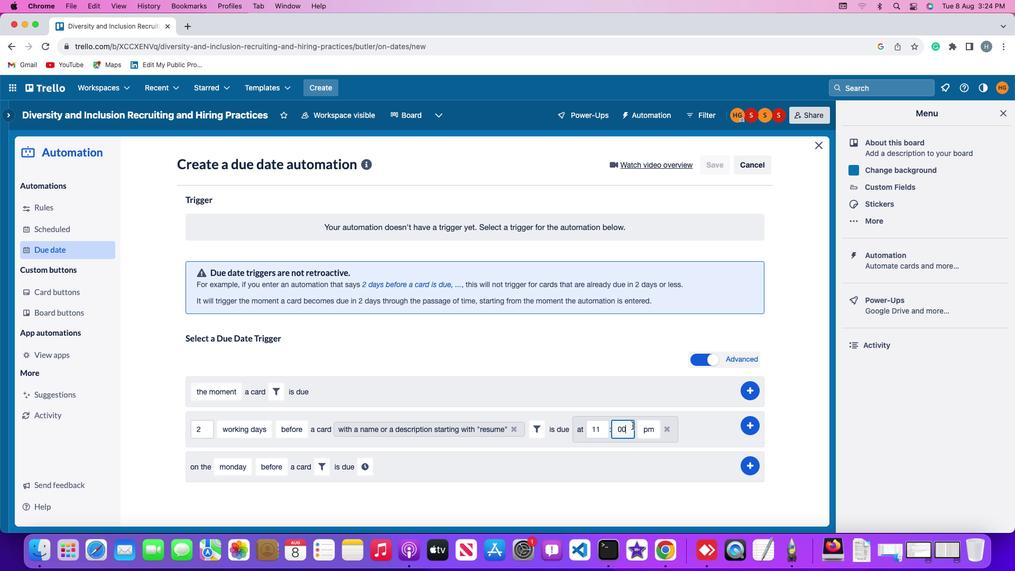 
Action: Mouse moved to (643, 424)
Screenshot: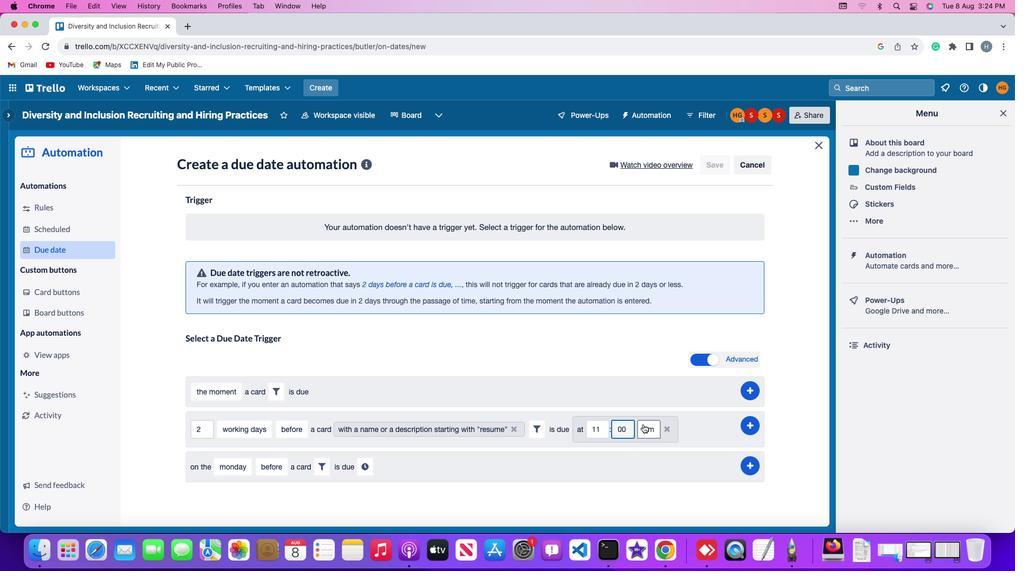 
Action: Mouse pressed left at (643, 424)
Screenshot: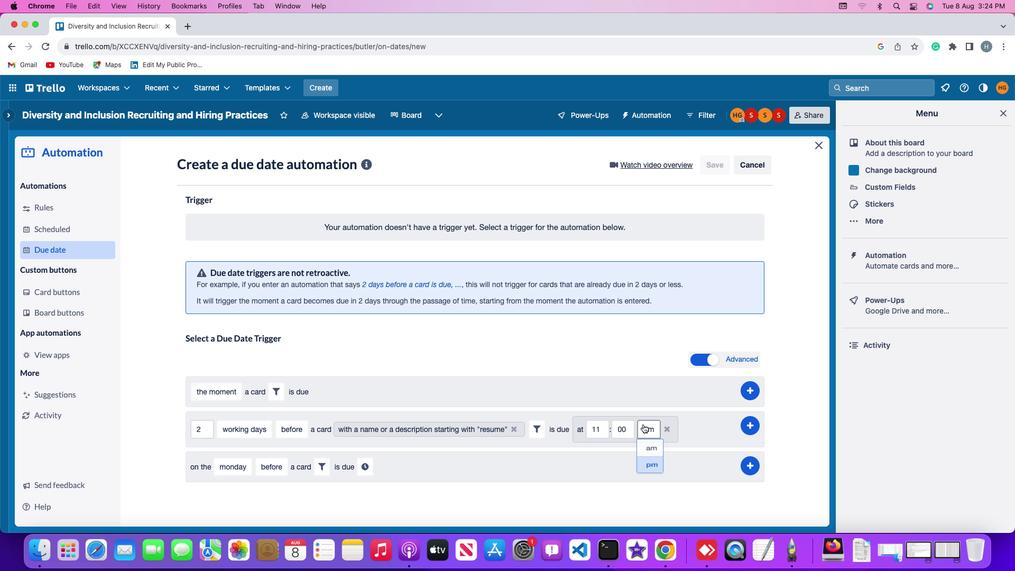 
Action: Mouse moved to (650, 449)
Screenshot: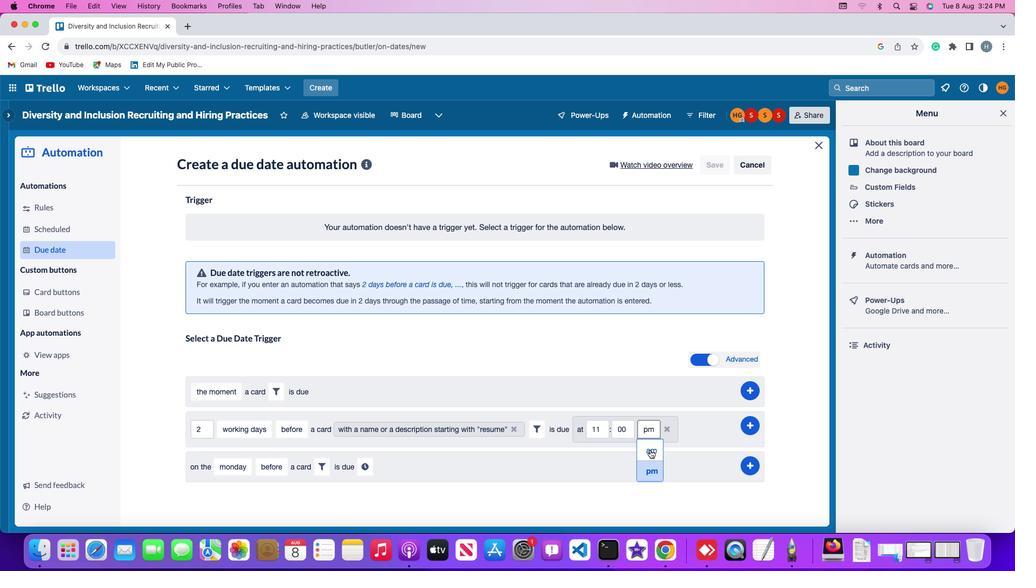 
Action: Mouse pressed left at (650, 449)
Screenshot: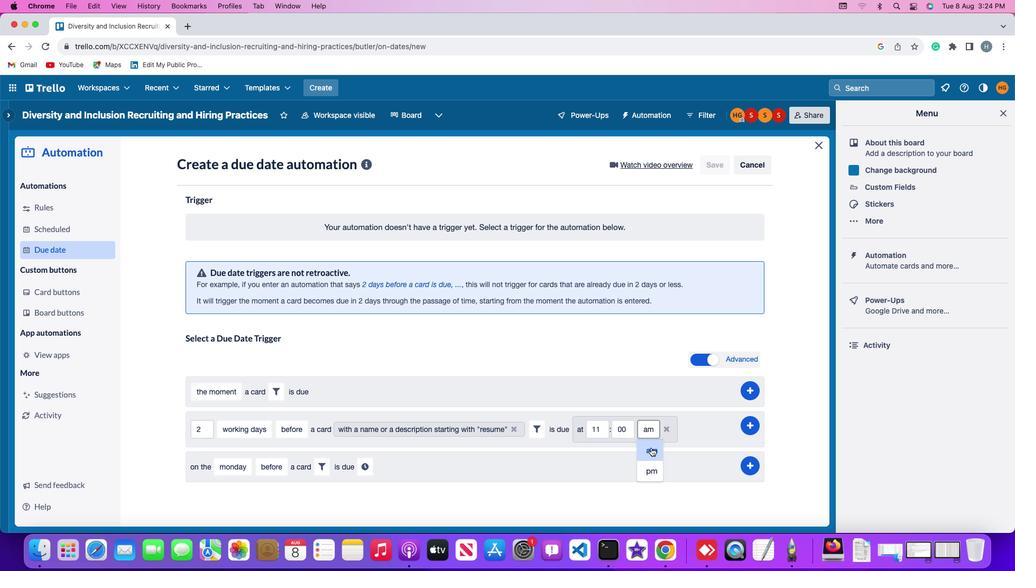 
Action: Mouse moved to (747, 426)
Screenshot: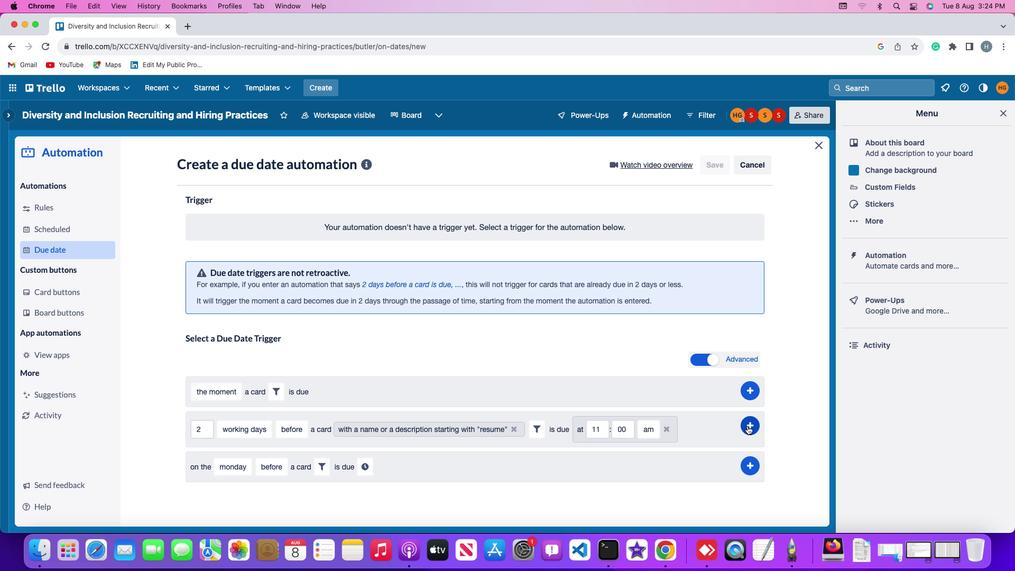 
Action: Mouse pressed left at (747, 426)
Screenshot: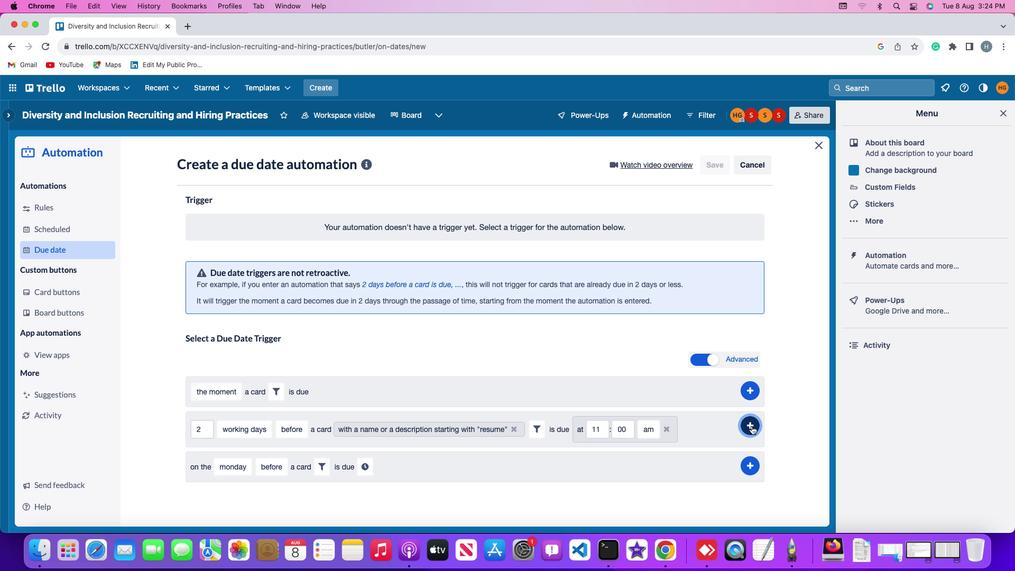 
Action: Mouse moved to (793, 344)
Screenshot: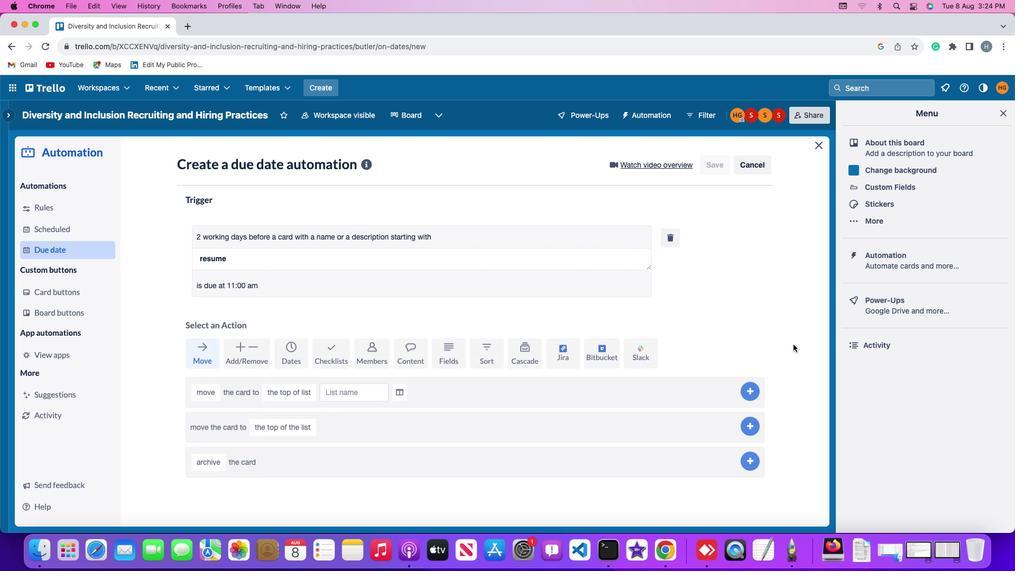 
